 Task: Find connections with filter location Stuttgart Mühlhausen with filter topic #machinelearningwith filter profile language German with filter current company Milestone Technologies, Inc. with filter school Awadhesh Pratap Singh Vishwavidyalaya with filter industry Steam and Air-Conditioning Supply with filter service category Graphic Design with filter keywords title Electrical Engineer
Action: Mouse moved to (507, 66)
Screenshot: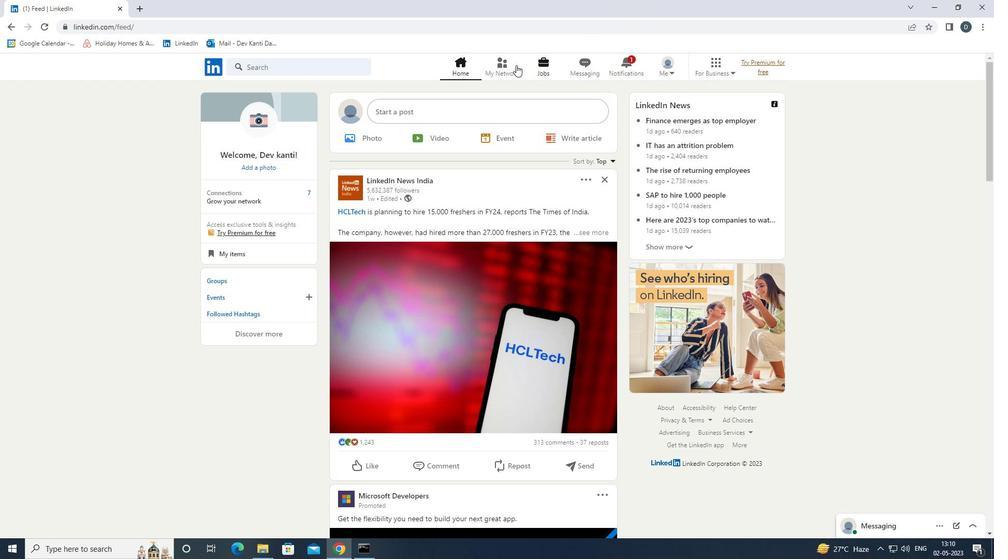 
Action: Mouse pressed left at (507, 66)
Screenshot: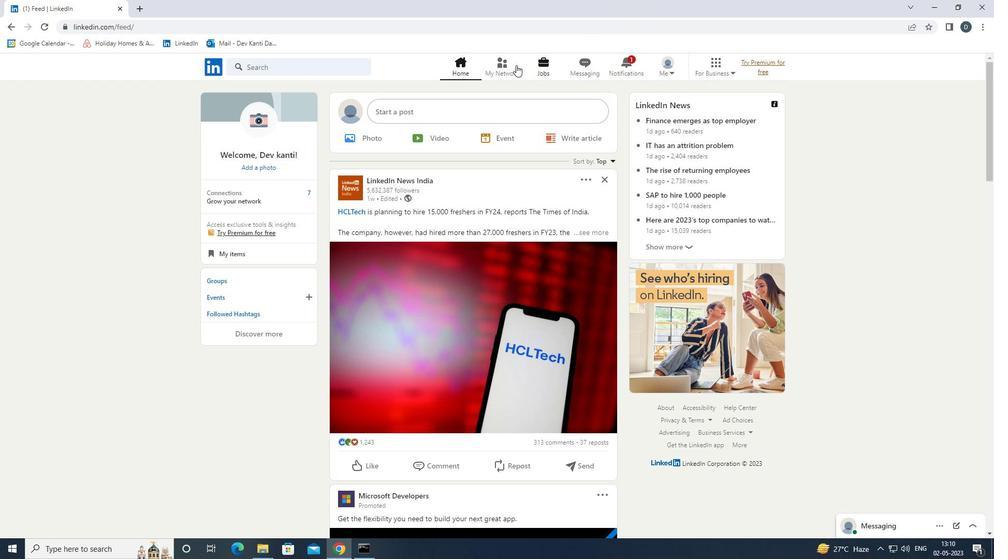 
Action: Mouse moved to (343, 121)
Screenshot: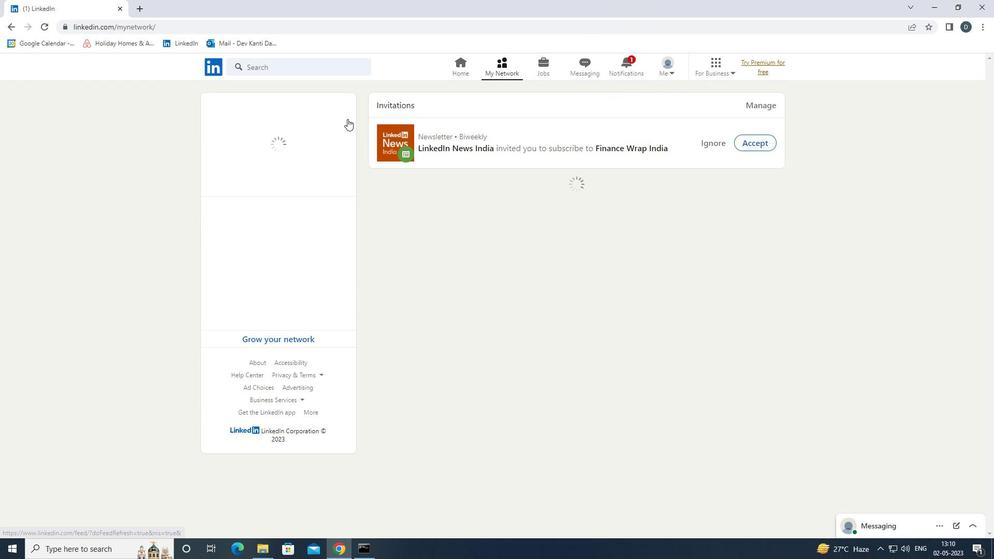 
Action: Mouse pressed left at (343, 121)
Screenshot: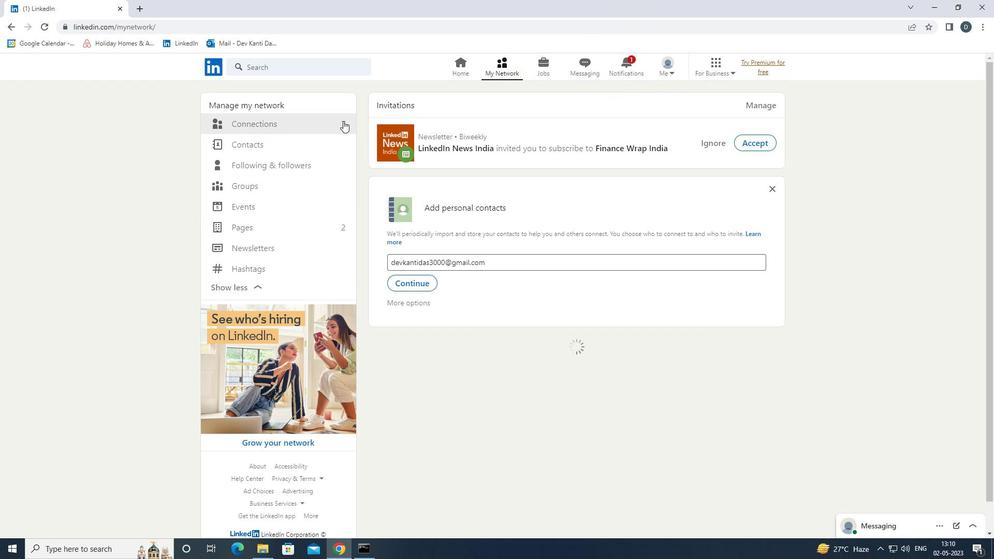 
Action: Mouse moved to (585, 124)
Screenshot: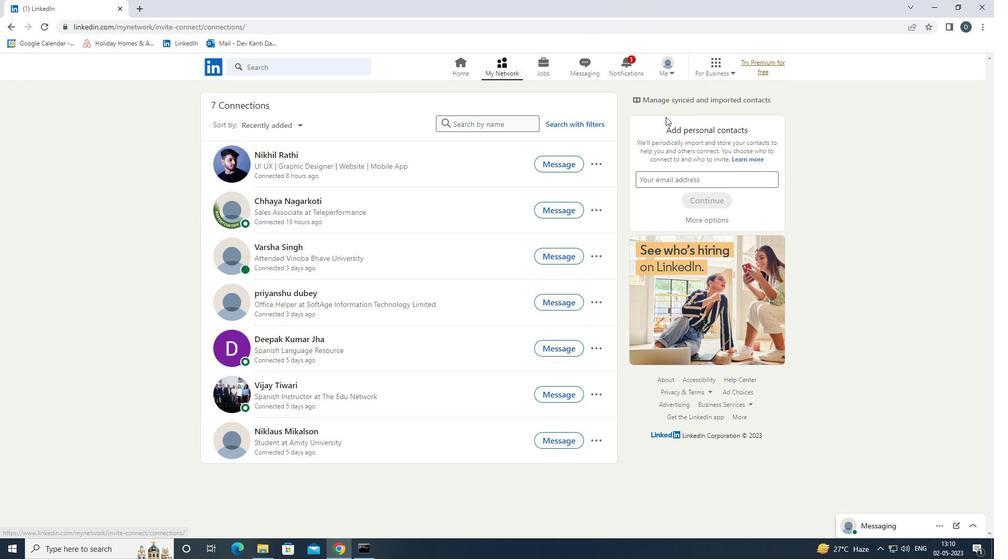 
Action: Mouse pressed left at (585, 124)
Screenshot: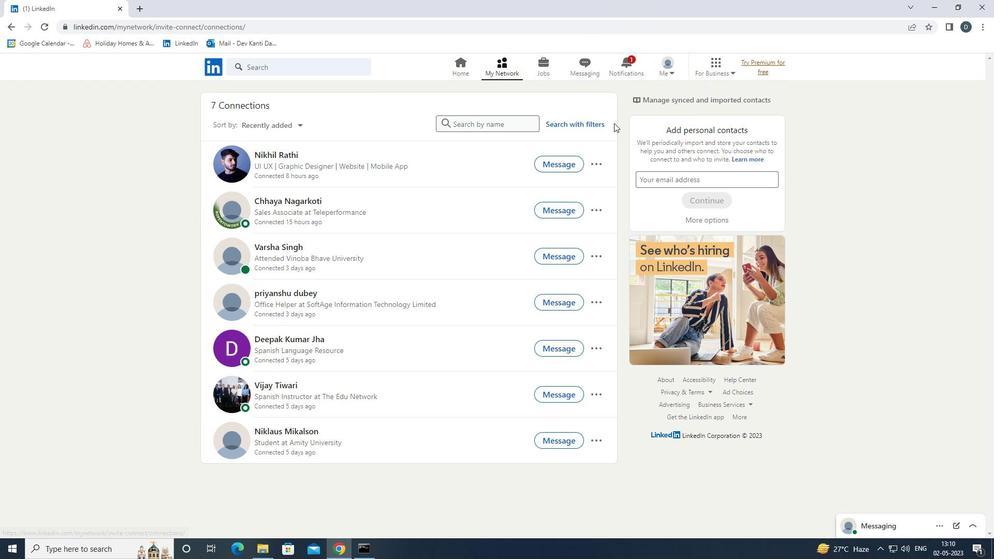 
Action: Mouse moved to (546, 93)
Screenshot: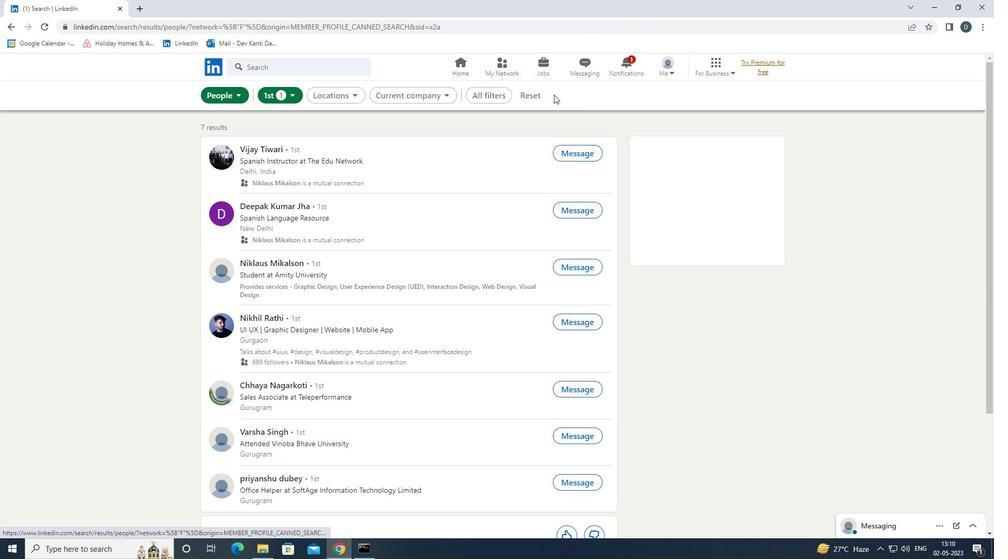 
Action: Mouse pressed left at (546, 93)
Screenshot: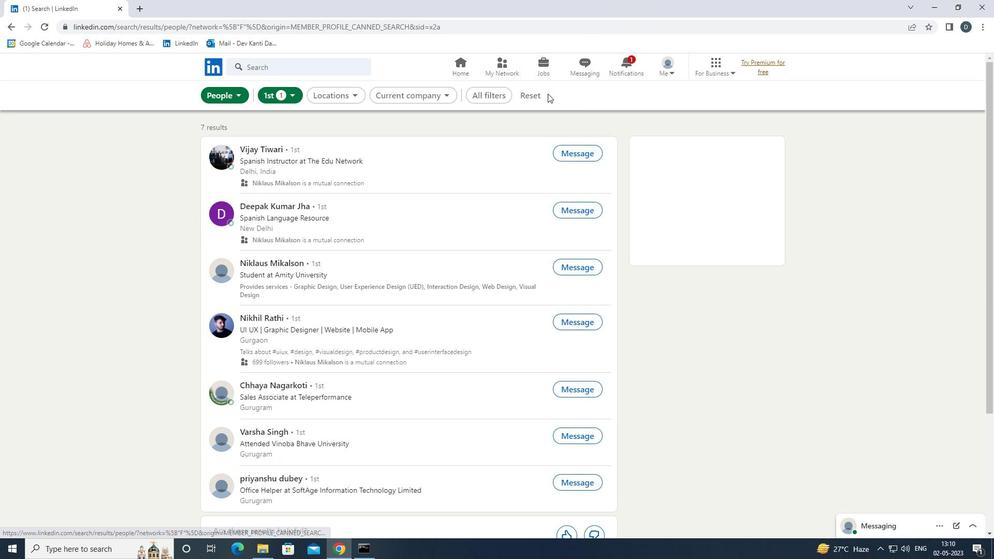 
Action: Mouse moved to (536, 98)
Screenshot: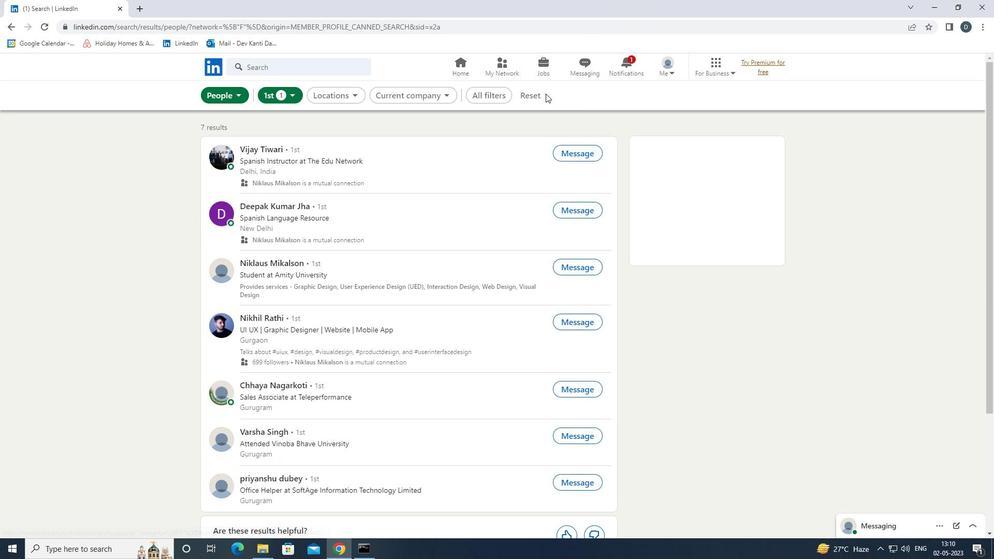 
Action: Mouse pressed left at (536, 98)
Screenshot: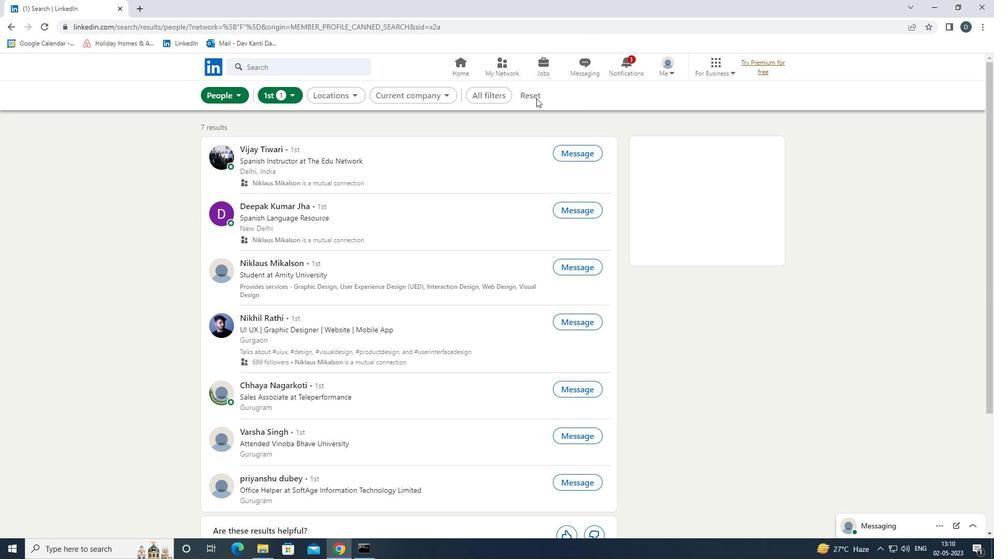 
Action: Mouse moved to (493, 89)
Screenshot: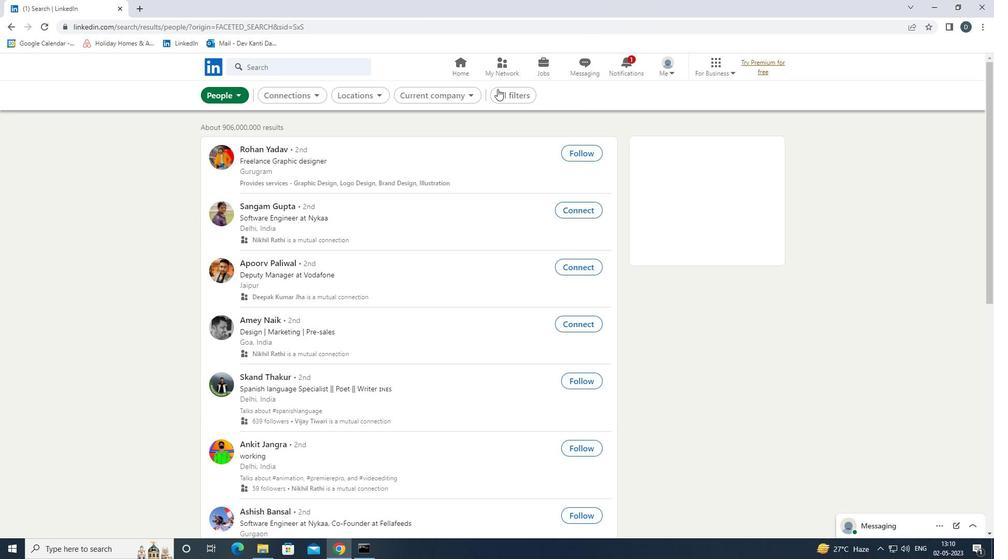 
Action: Mouse pressed left at (493, 89)
Screenshot: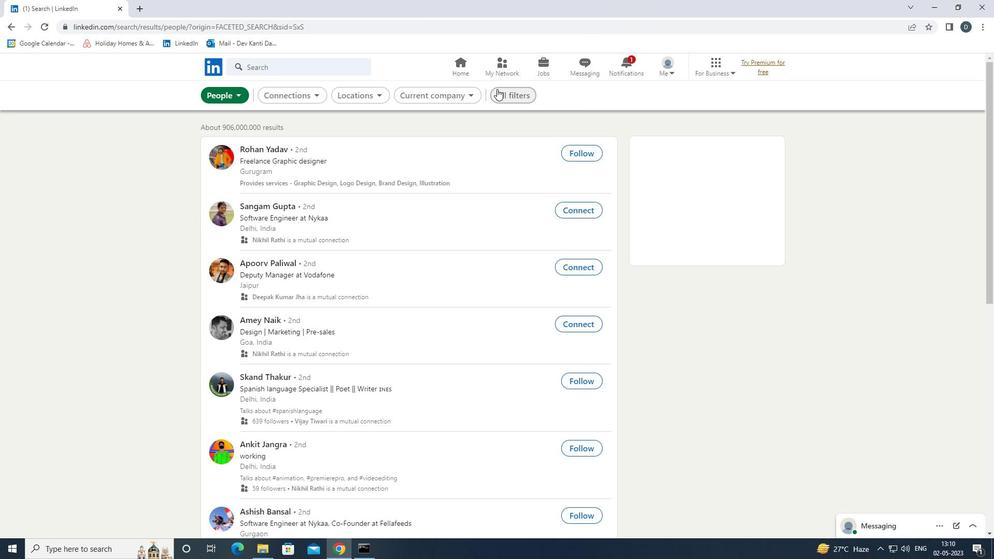 
Action: Mouse moved to (968, 304)
Screenshot: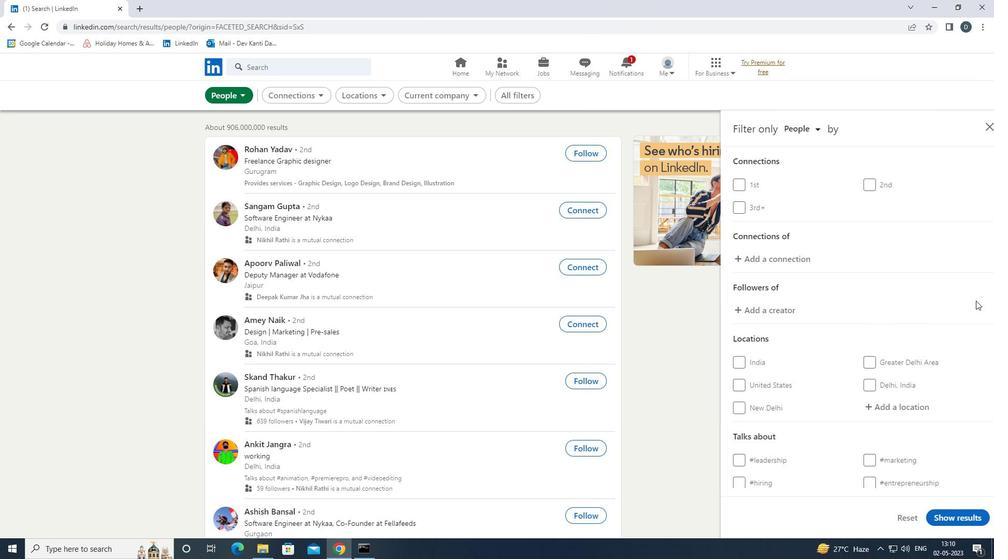 
Action: Mouse scrolled (968, 303) with delta (0, 0)
Screenshot: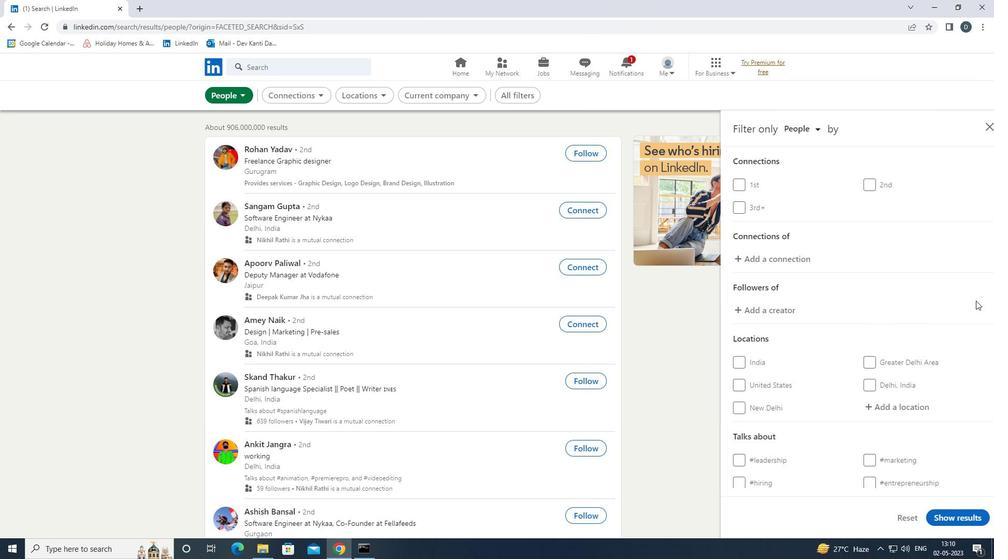 
Action: Mouse scrolled (968, 303) with delta (0, 0)
Screenshot: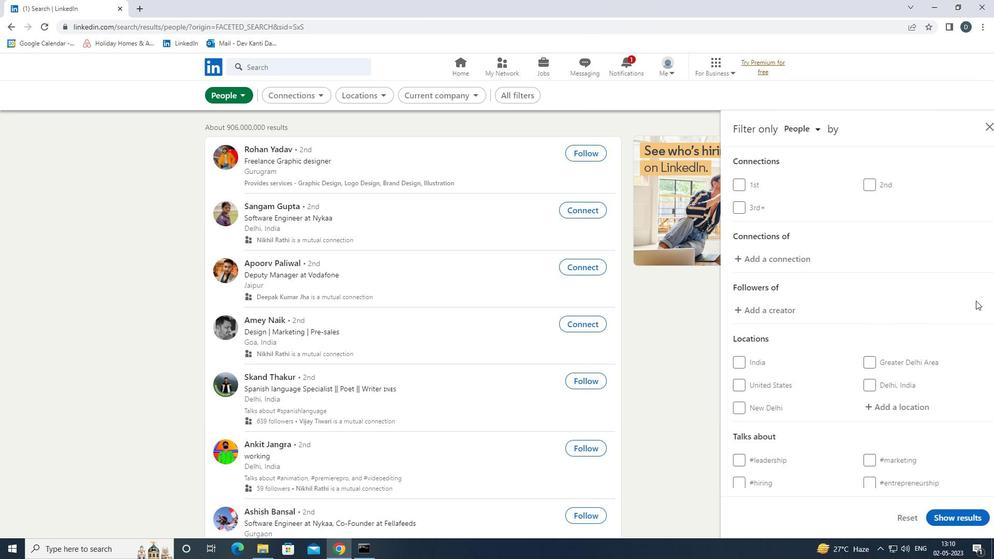 
Action: Mouse moved to (893, 295)
Screenshot: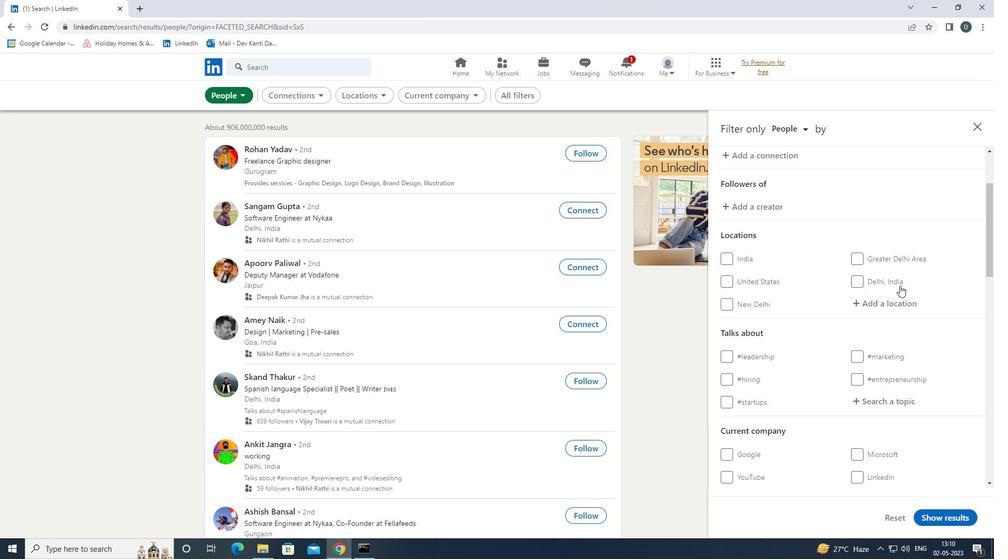 
Action: Mouse pressed left at (893, 295)
Screenshot: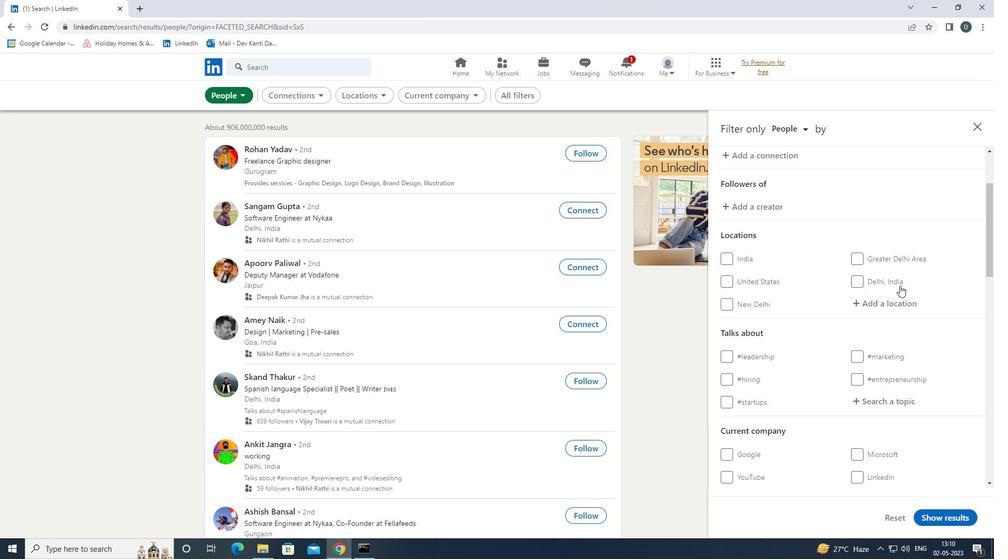 
Action: Mouse moved to (890, 303)
Screenshot: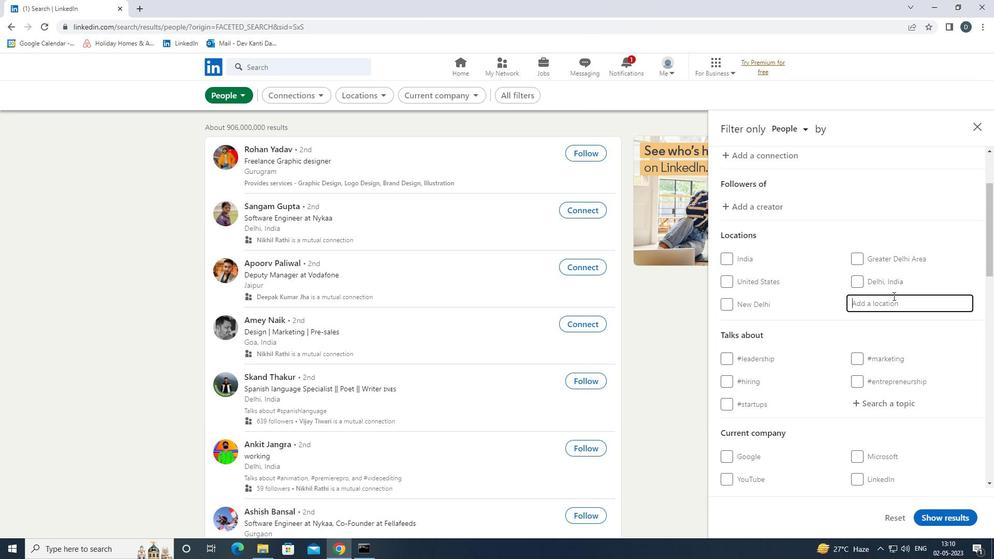 
Action: Key pressed <Key.shift>MUHLHAUSEN<Key.left><Key.left><Key.left><Key.left><Key.left><Key.left><Key.left><Key.left><Key.left><Key.left><Key.left><Key.left><Key.left><Key.space><Key.left><Key.shift>STUTTGART<Key.enter>
Screenshot: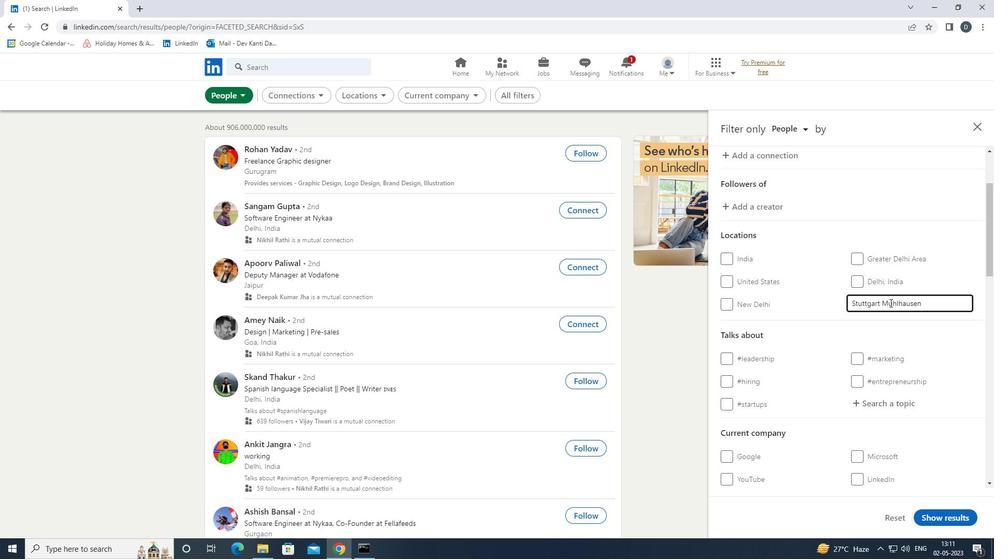 
Action: Mouse moved to (911, 292)
Screenshot: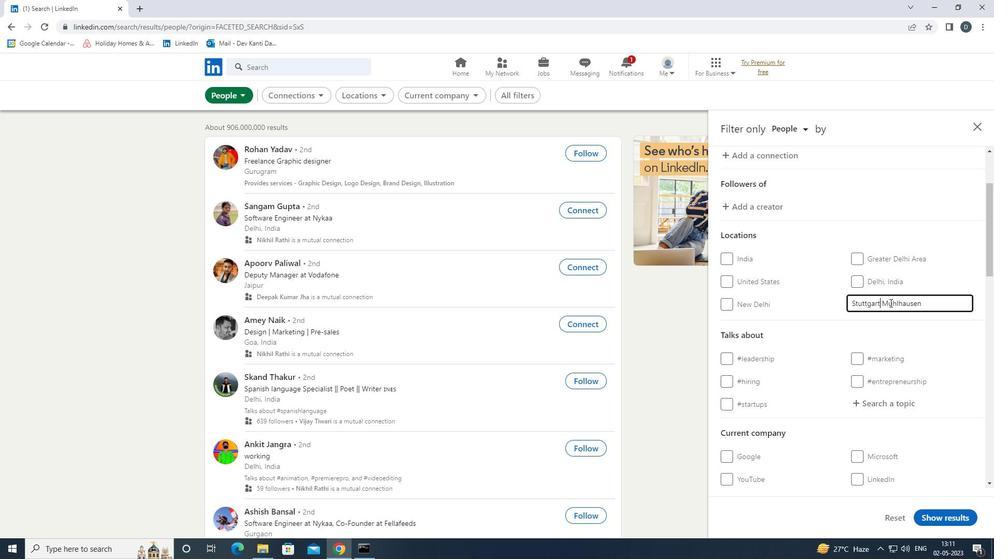 
Action: Mouse scrolled (911, 291) with delta (0, 0)
Screenshot: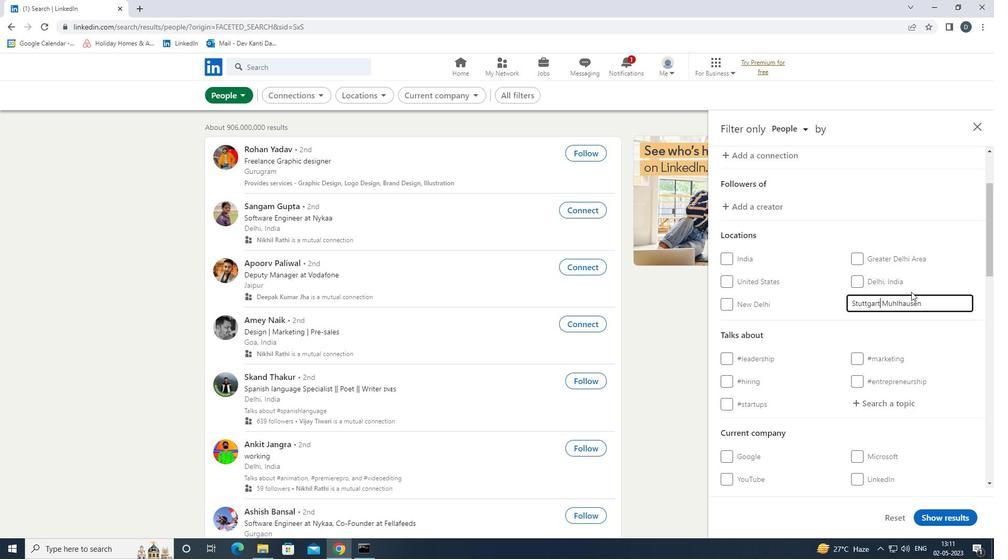 
Action: Mouse scrolled (911, 291) with delta (0, 0)
Screenshot: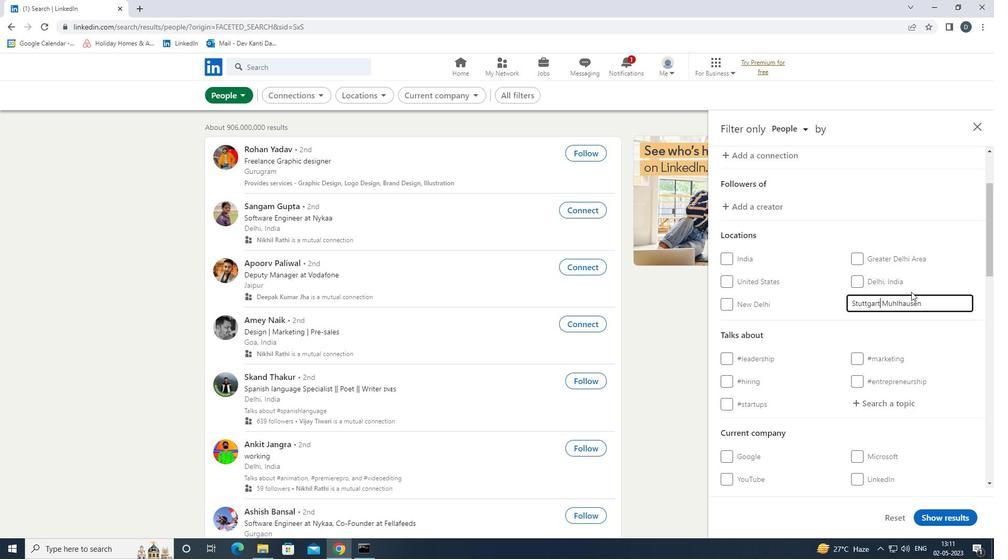 
Action: Mouse scrolled (911, 291) with delta (0, 0)
Screenshot: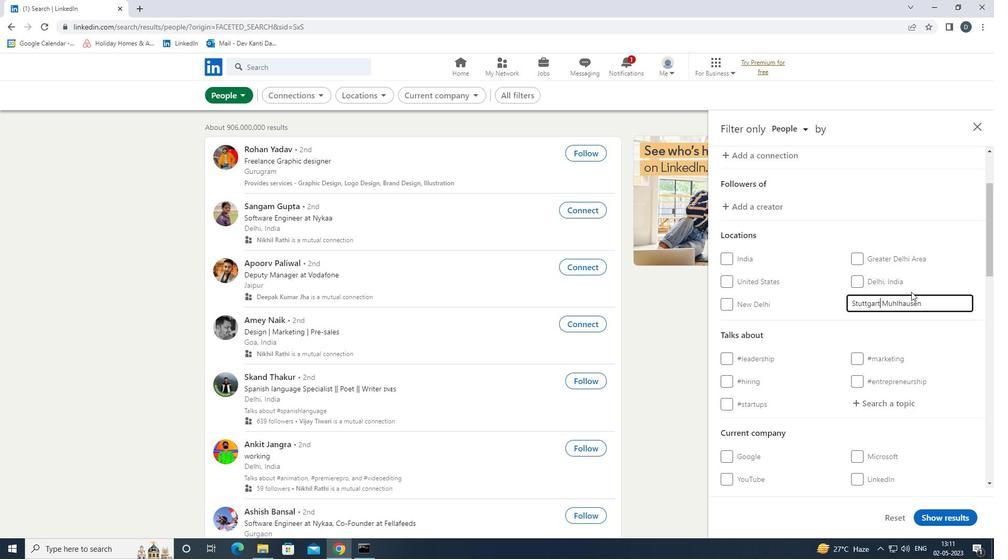 
Action: Mouse moved to (902, 247)
Screenshot: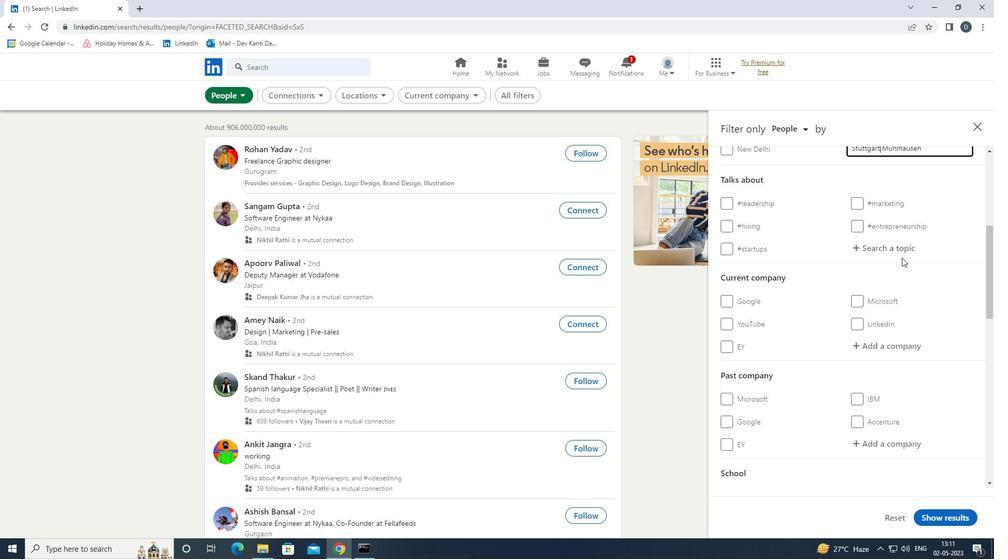 
Action: Mouse pressed left at (902, 247)
Screenshot: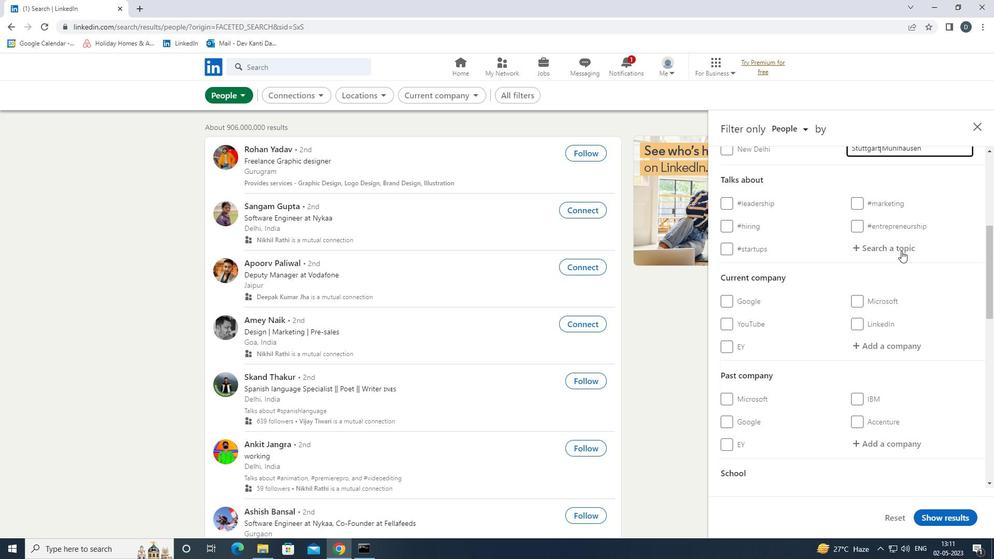 
Action: Key pressed MACHINELEARE<Key.backspace><Key.backspace>RNING<Key.down><Key.enter>
Screenshot: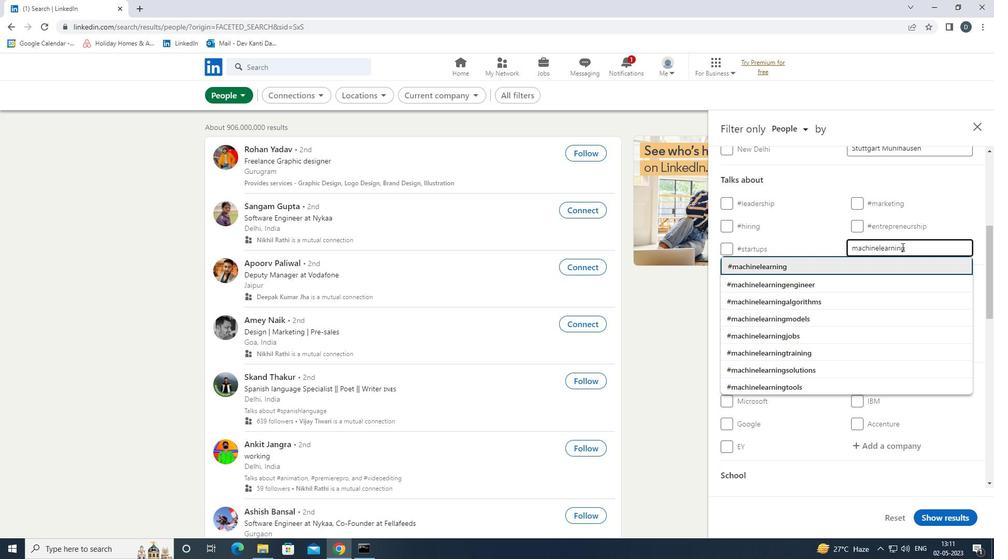 
Action: Mouse scrolled (902, 246) with delta (0, 0)
Screenshot: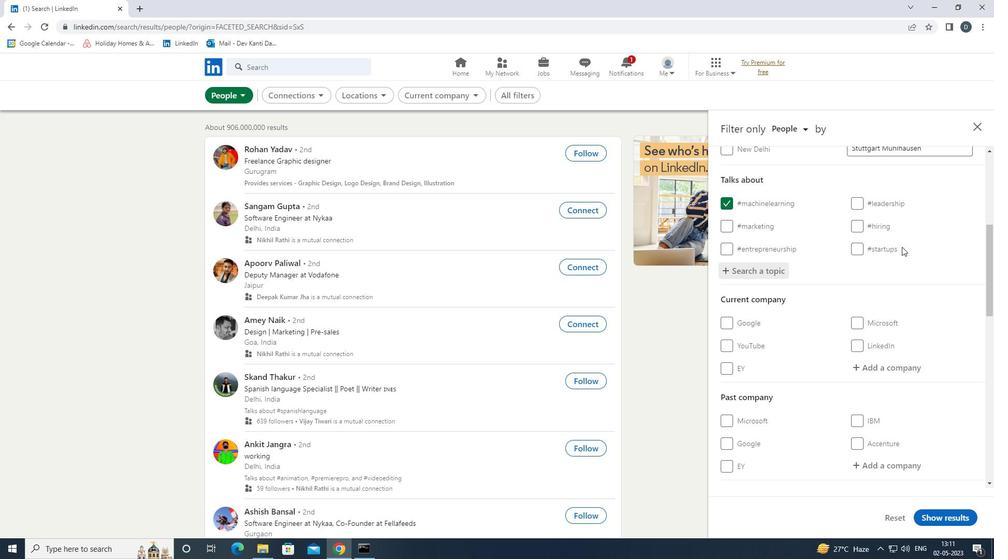 
Action: Mouse scrolled (902, 246) with delta (0, 0)
Screenshot: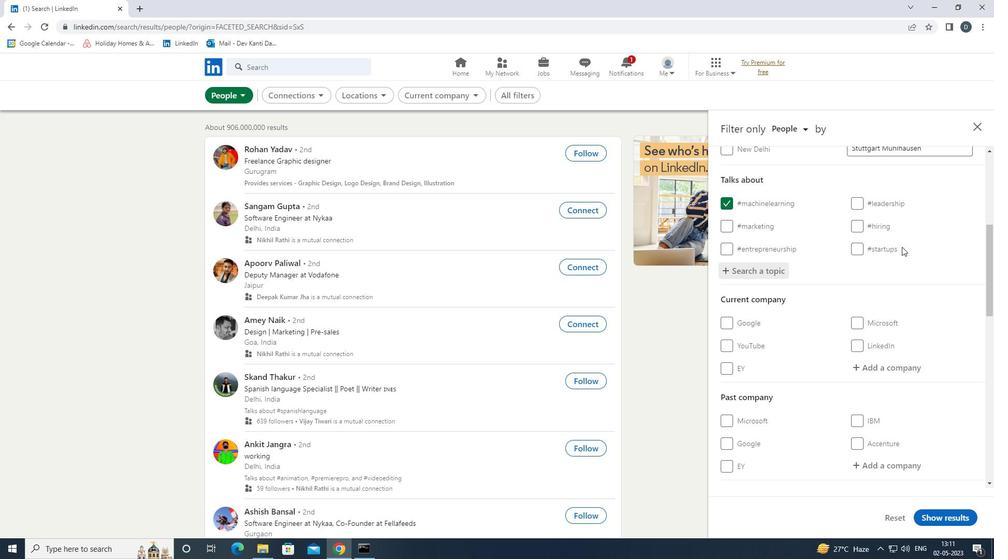 
Action: Mouse scrolled (902, 246) with delta (0, 0)
Screenshot: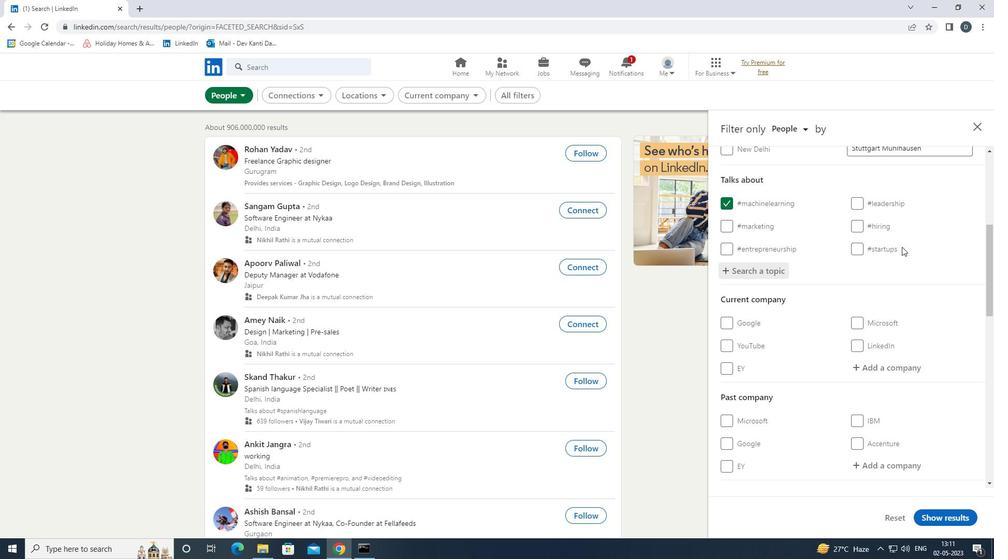 
Action: Mouse scrolled (902, 246) with delta (0, 0)
Screenshot: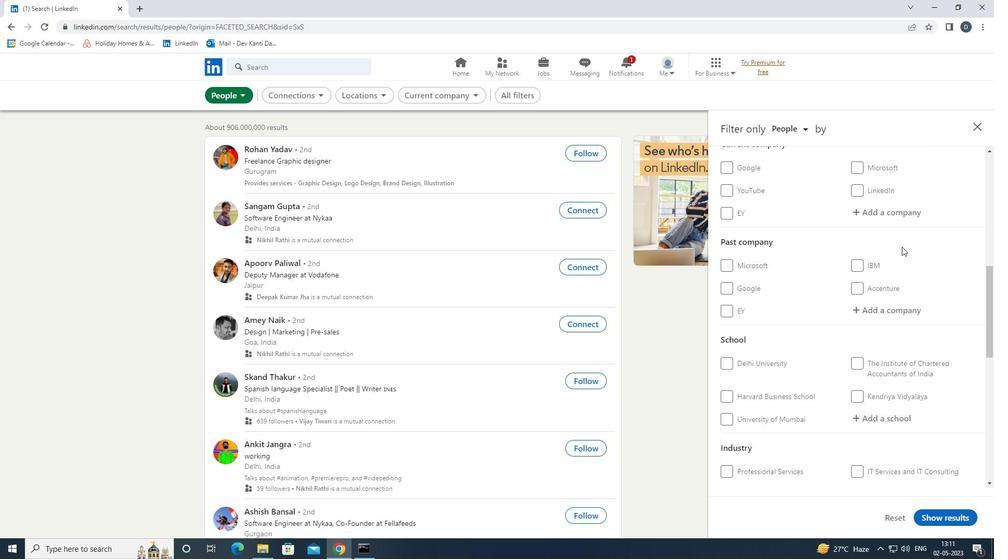 
Action: Mouse scrolled (902, 246) with delta (0, 0)
Screenshot: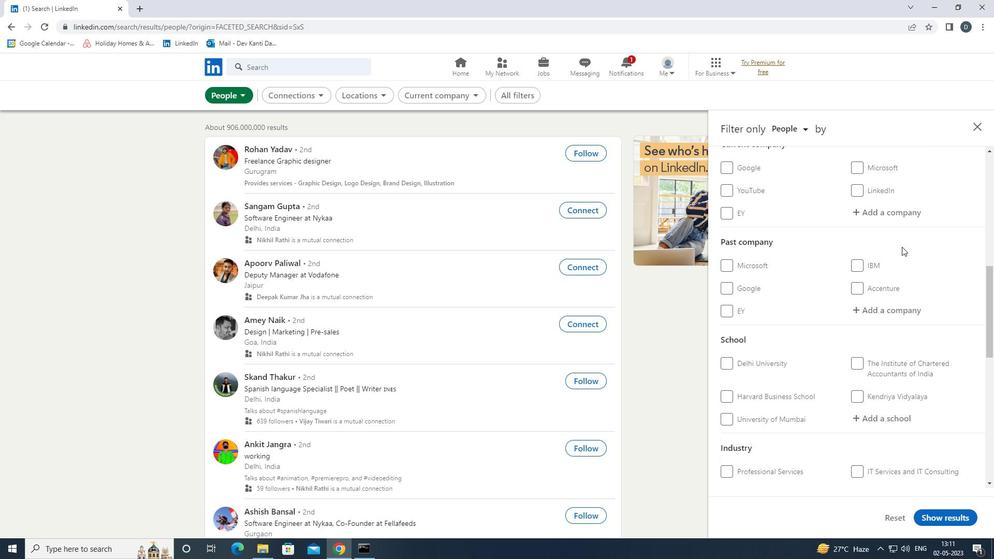 
Action: Mouse scrolled (902, 246) with delta (0, 0)
Screenshot: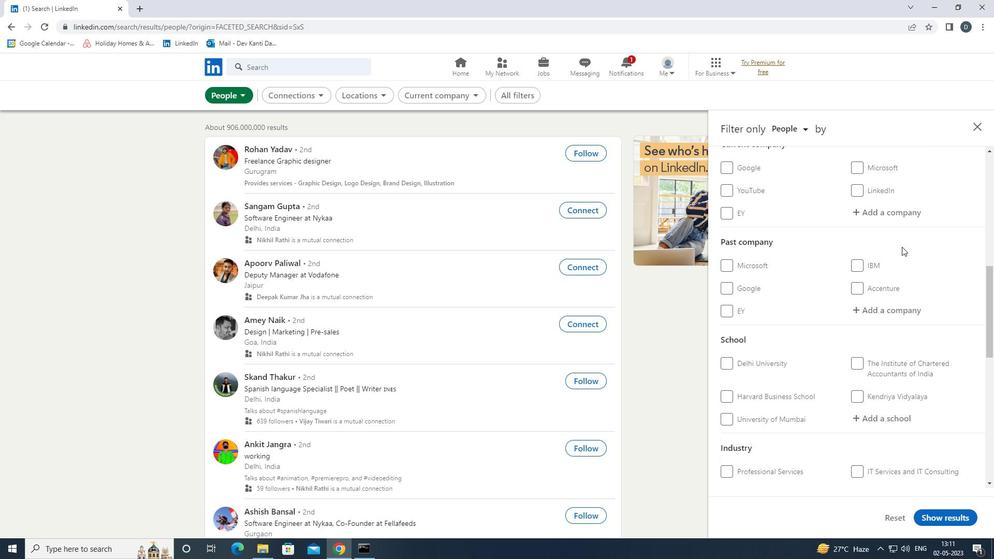 
Action: Mouse scrolled (902, 246) with delta (0, 0)
Screenshot: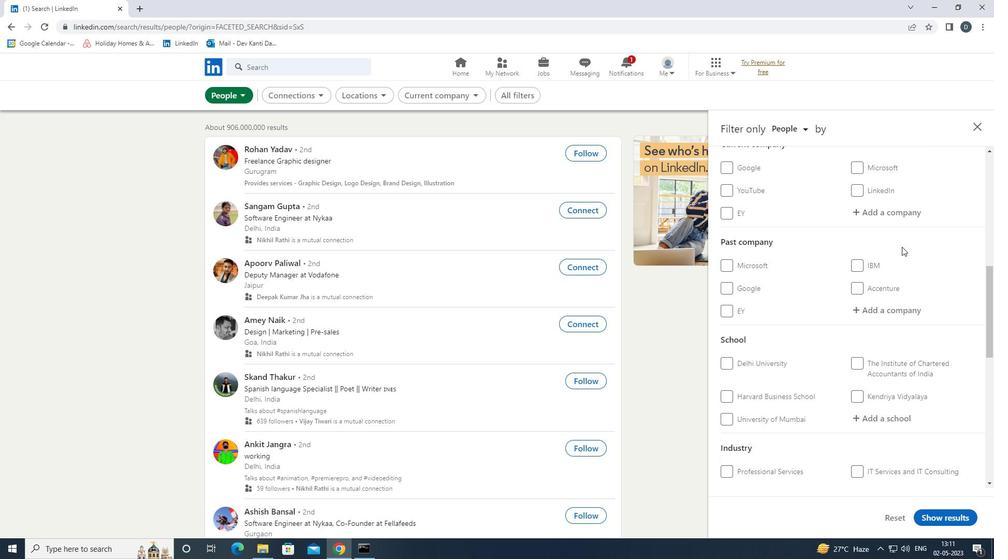 
Action: Mouse scrolled (902, 246) with delta (0, 0)
Screenshot: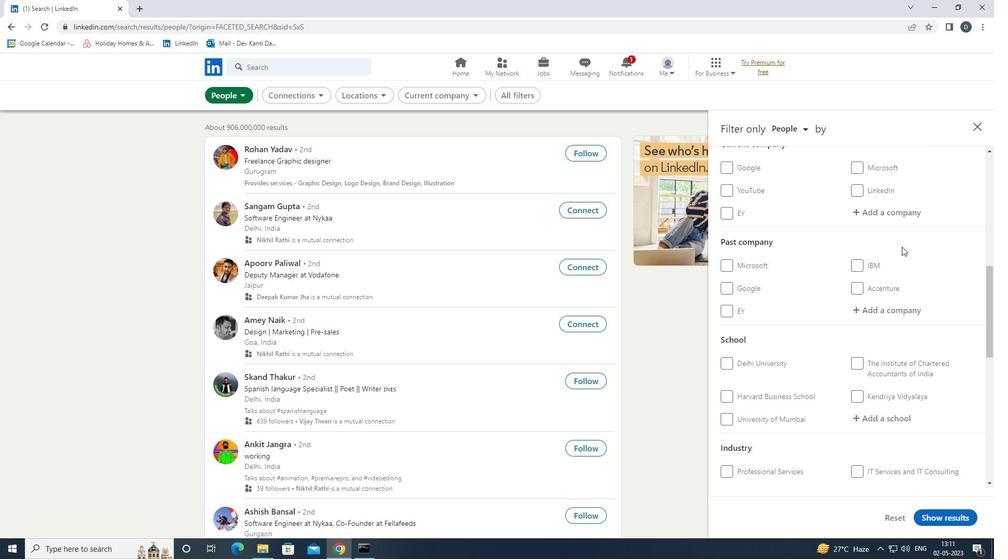 
Action: Mouse moved to (737, 377)
Screenshot: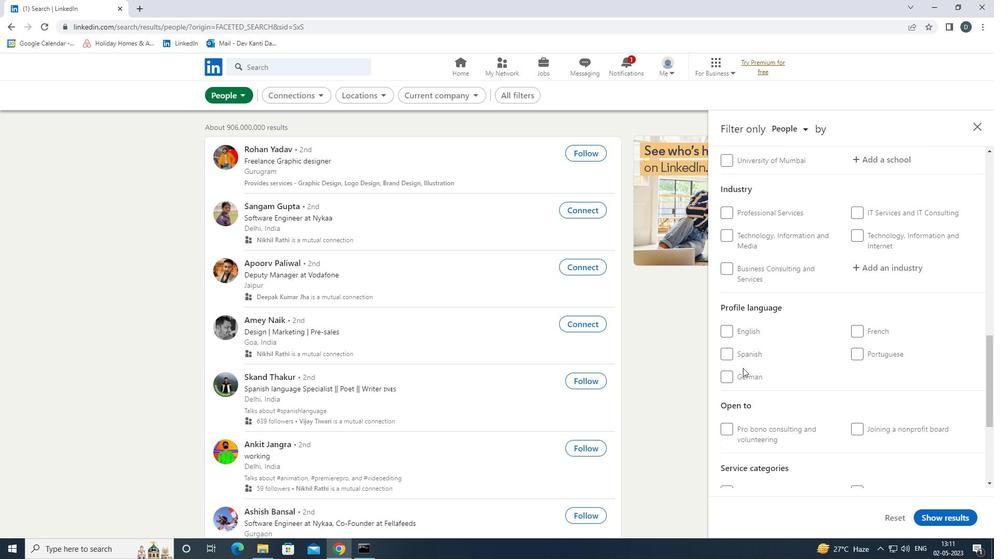
Action: Mouse pressed left at (737, 377)
Screenshot: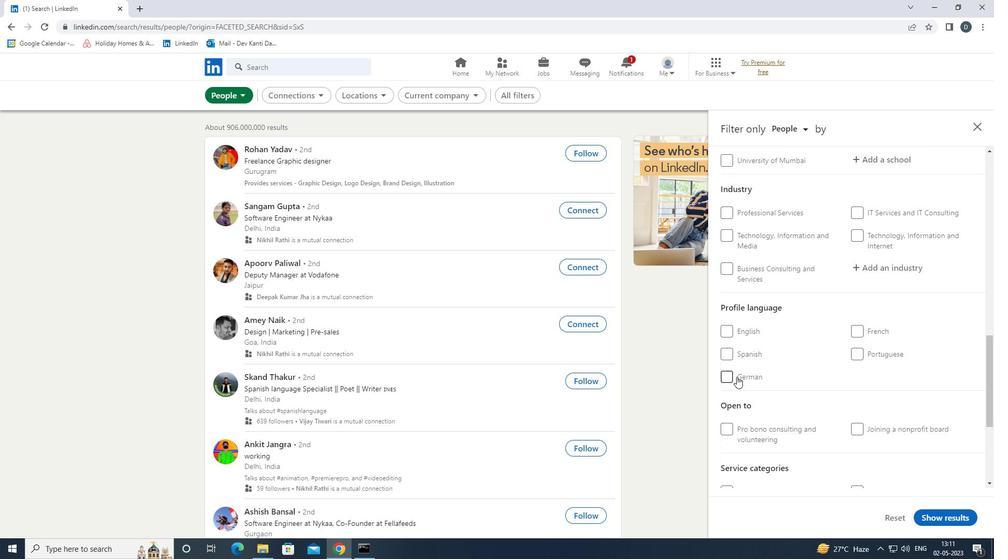 
Action: Mouse moved to (809, 385)
Screenshot: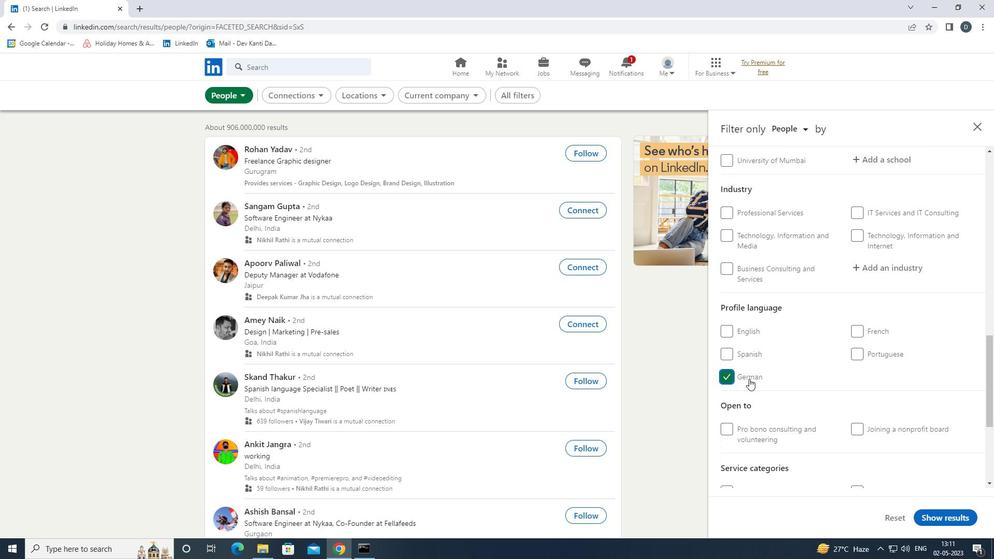 
Action: Mouse scrolled (809, 385) with delta (0, 0)
Screenshot: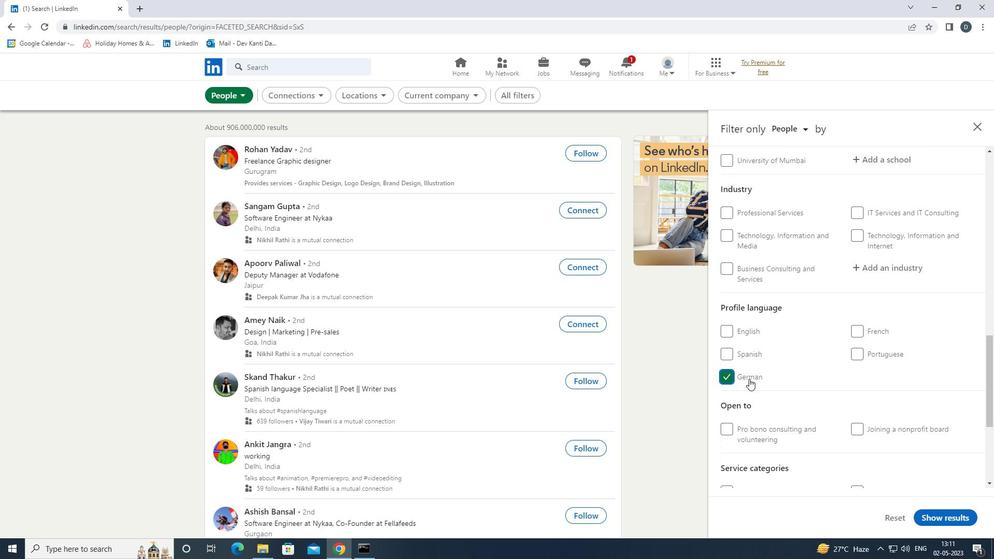 
Action: Mouse scrolled (809, 385) with delta (0, 0)
Screenshot: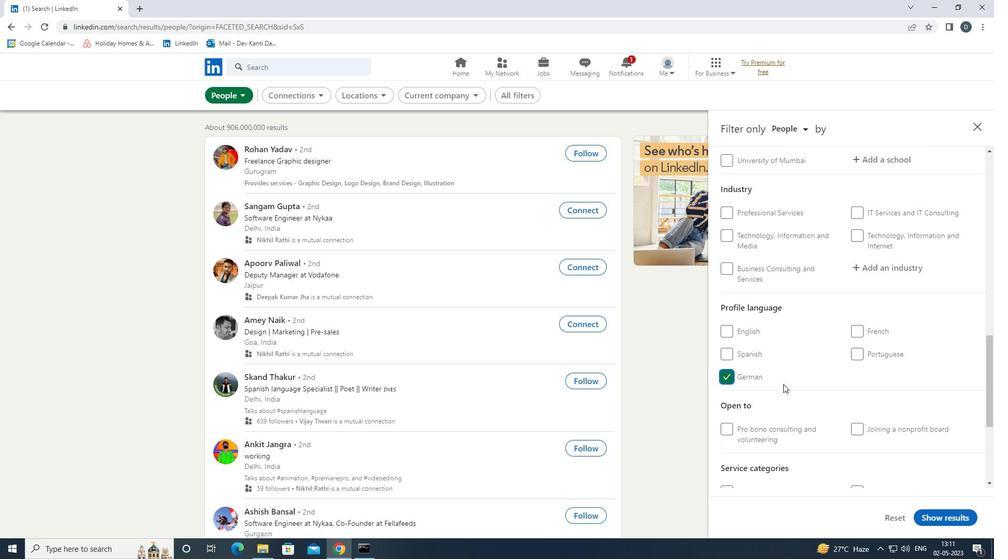 
Action: Mouse scrolled (809, 385) with delta (0, 0)
Screenshot: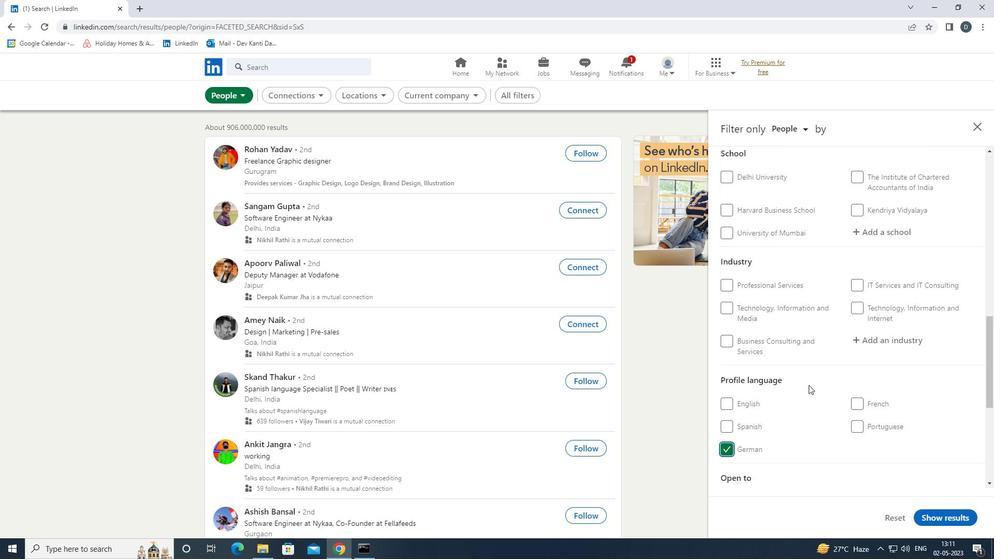 
Action: Mouse scrolled (809, 385) with delta (0, 0)
Screenshot: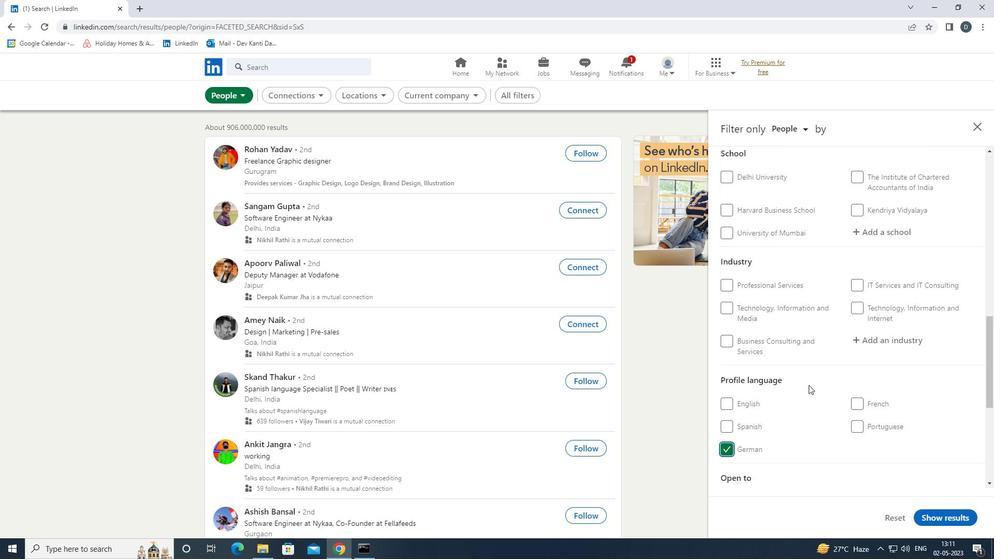 
Action: Mouse scrolled (809, 385) with delta (0, 0)
Screenshot: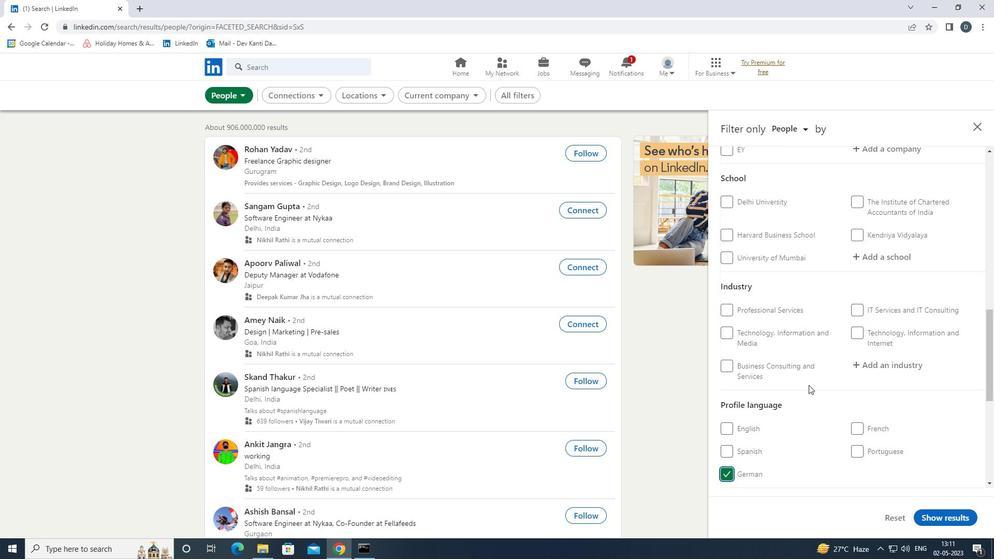 
Action: Mouse moved to (876, 290)
Screenshot: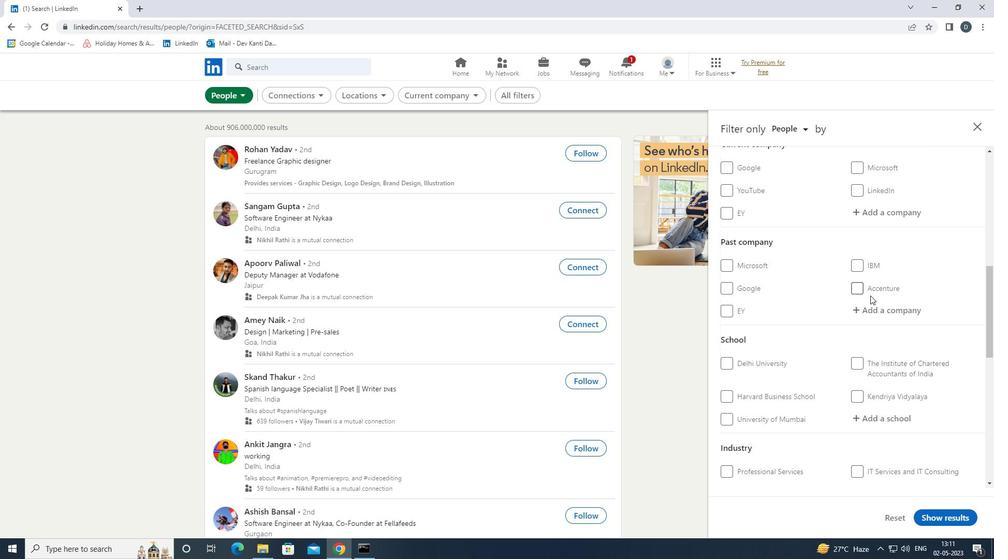 
Action: Mouse scrolled (876, 290) with delta (0, 0)
Screenshot: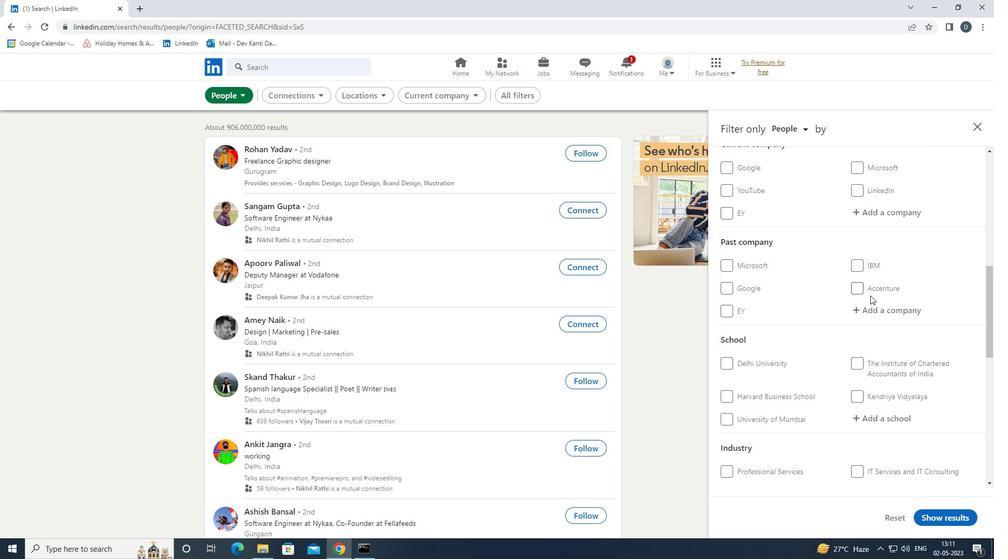 
Action: Mouse moved to (886, 270)
Screenshot: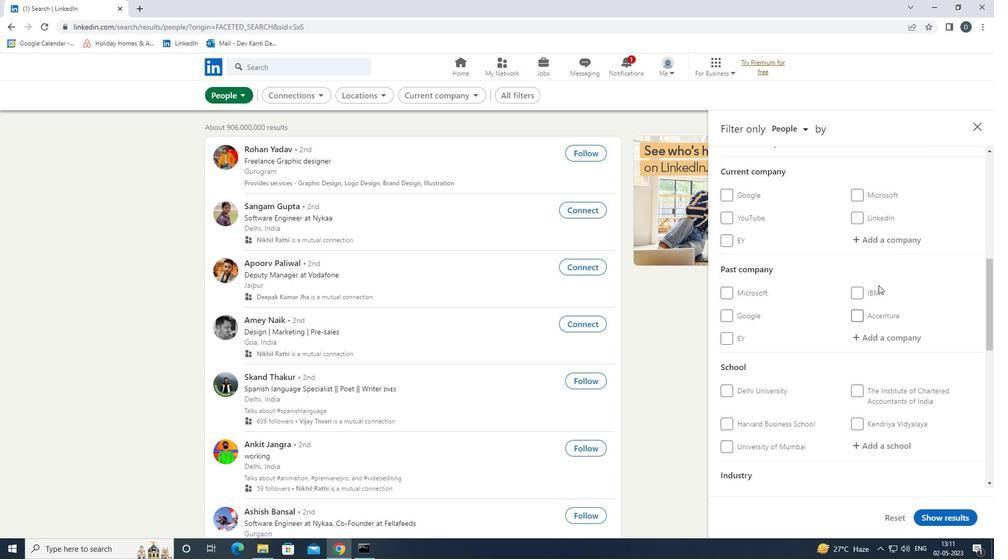 
Action: Mouse pressed left at (886, 270)
Screenshot: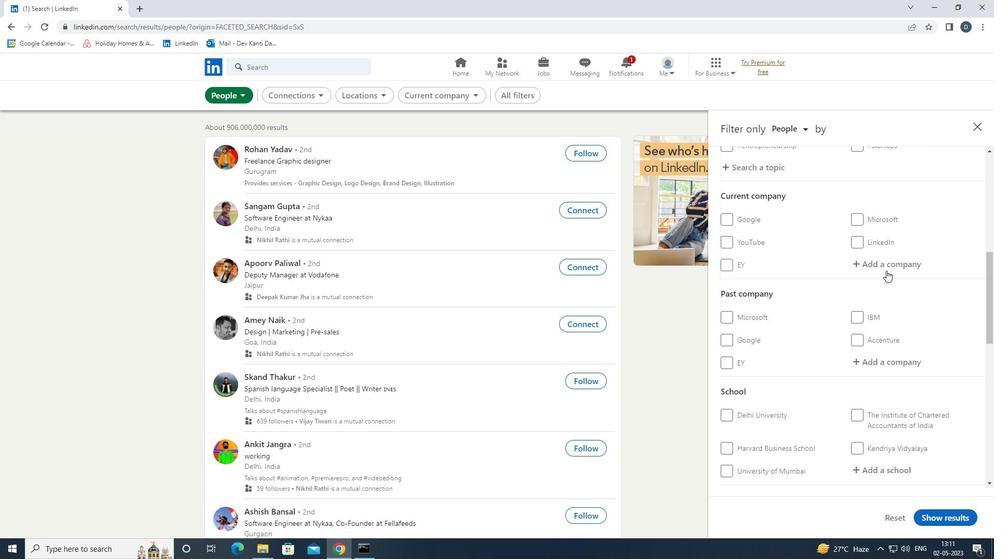 
Action: Key pressed <Key.shift>MILESTON<Key.down><Key.enter>
Screenshot: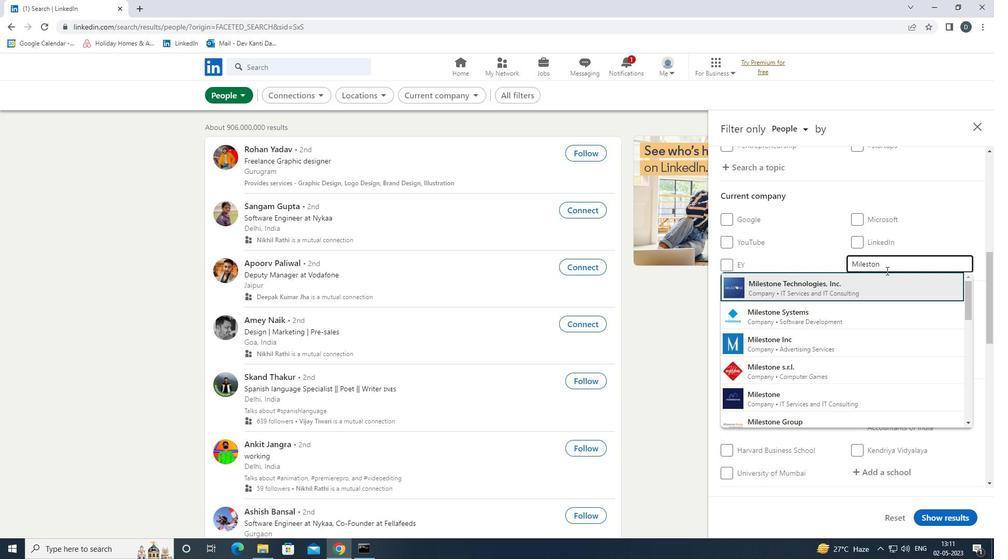 
Action: Mouse moved to (886, 274)
Screenshot: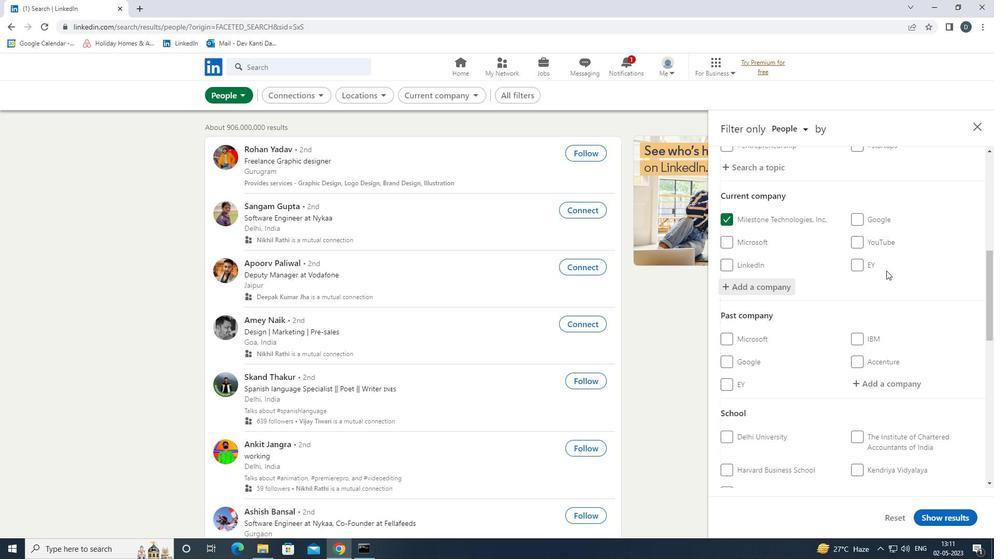 
Action: Mouse scrolled (886, 274) with delta (0, 0)
Screenshot: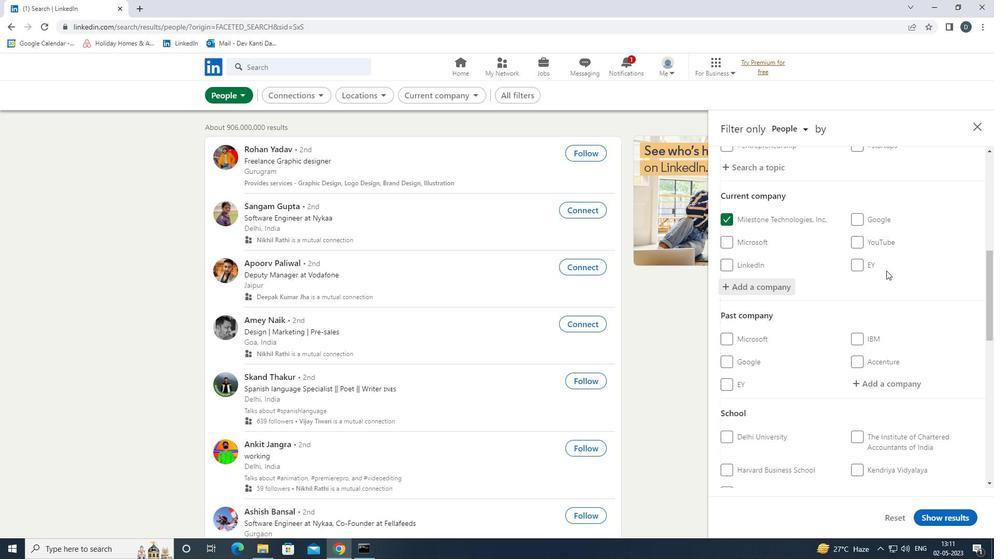 
Action: Mouse moved to (886, 277)
Screenshot: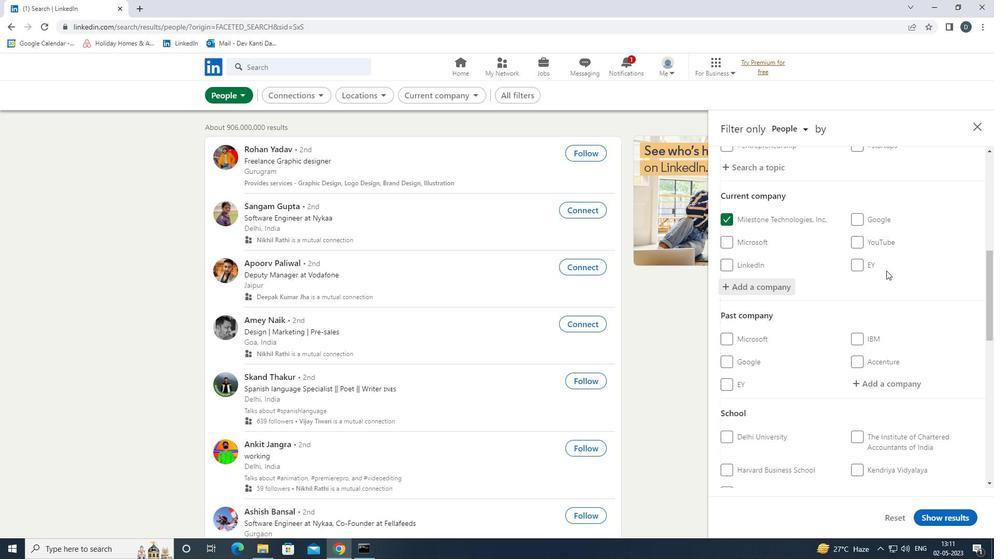 
Action: Mouse scrolled (886, 277) with delta (0, 0)
Screenshot: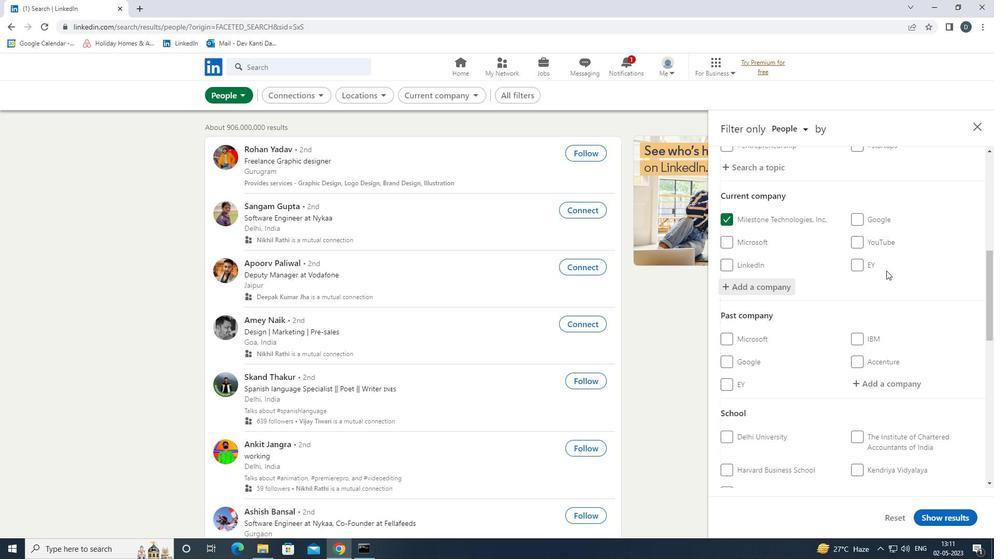 
Action: Mouse scrolled (886, 277) with delta (0, 0)
Screenshot: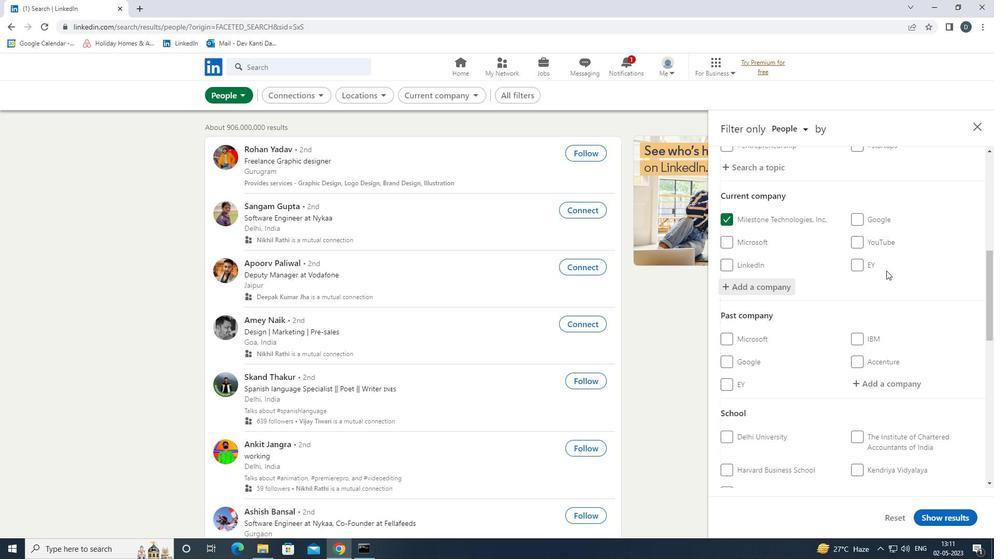 
Action: Mouse moved to (887, 340)
Screenshot: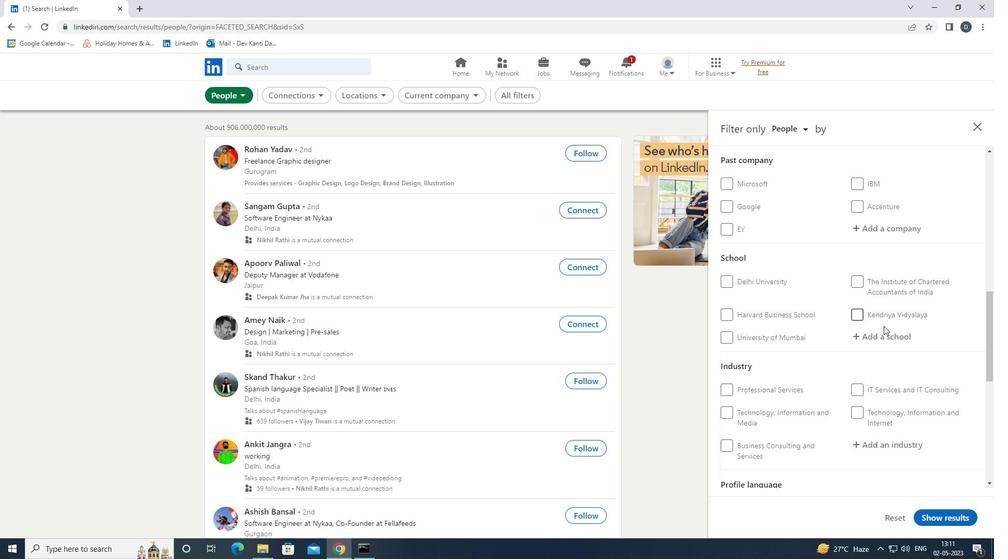 
Action: Mouse pressed left at (887, 340)
Screenshot: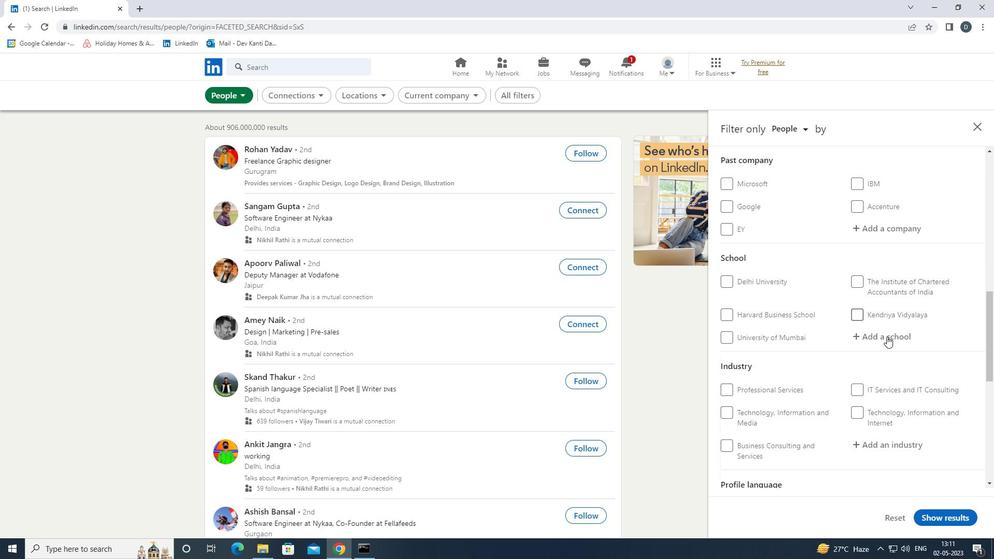 
Action: Key pressed <Key.shift>AWADESH<Key.space><Key.down><Key.enter>
Screenshot: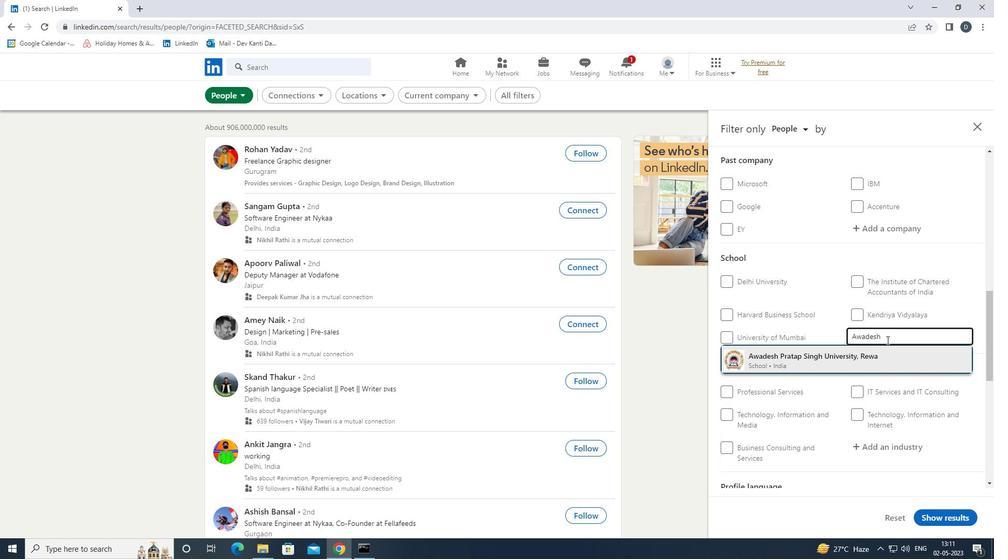 
Action: Mouse moved to (887, 341)
Screenshot: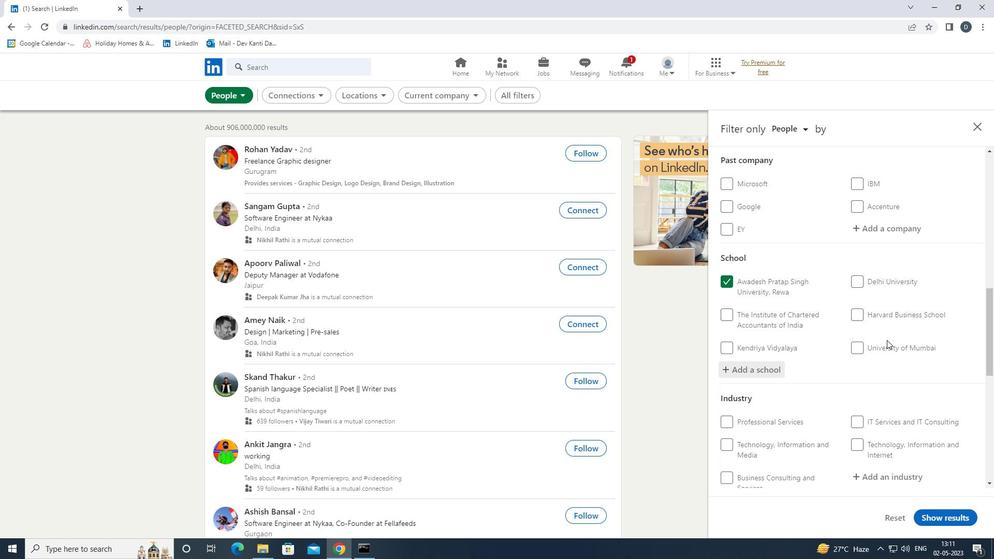 
Action: Mouse scrolled (887, 340) with delta (0, 0)
Screenshot: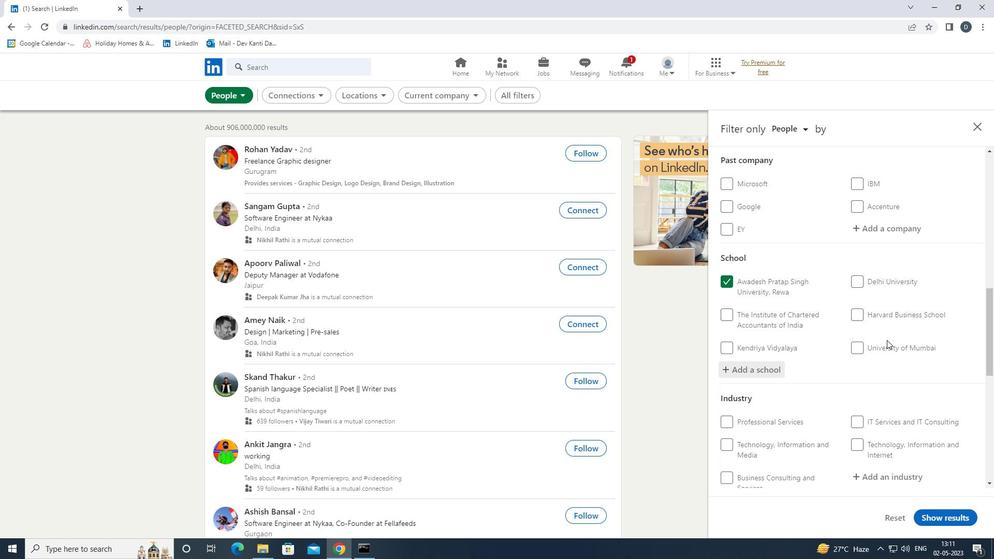 
Action: Mouse moved to (887, 343)
Screenshot: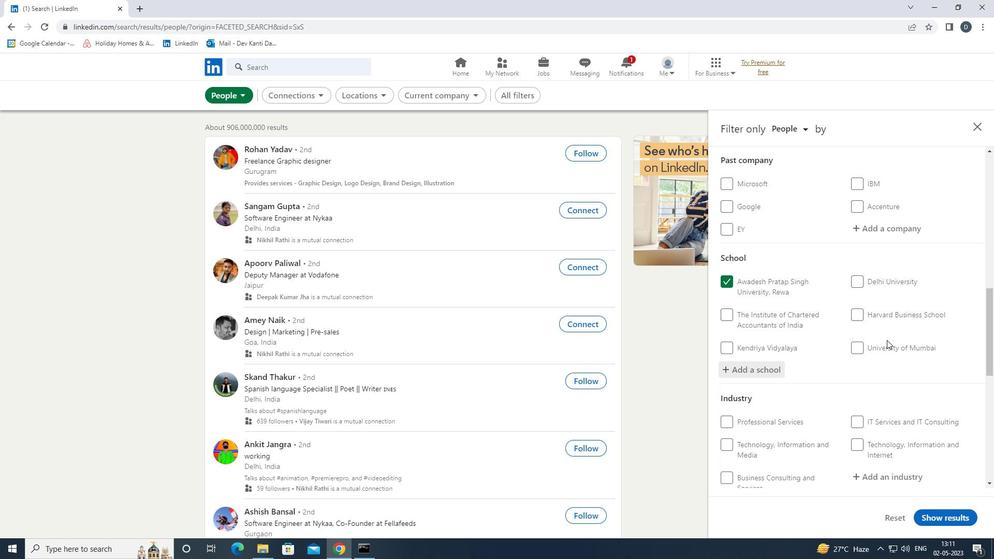 
Action: Mouse scrolled (887, 342) with delta (0, 0)
Screenshot: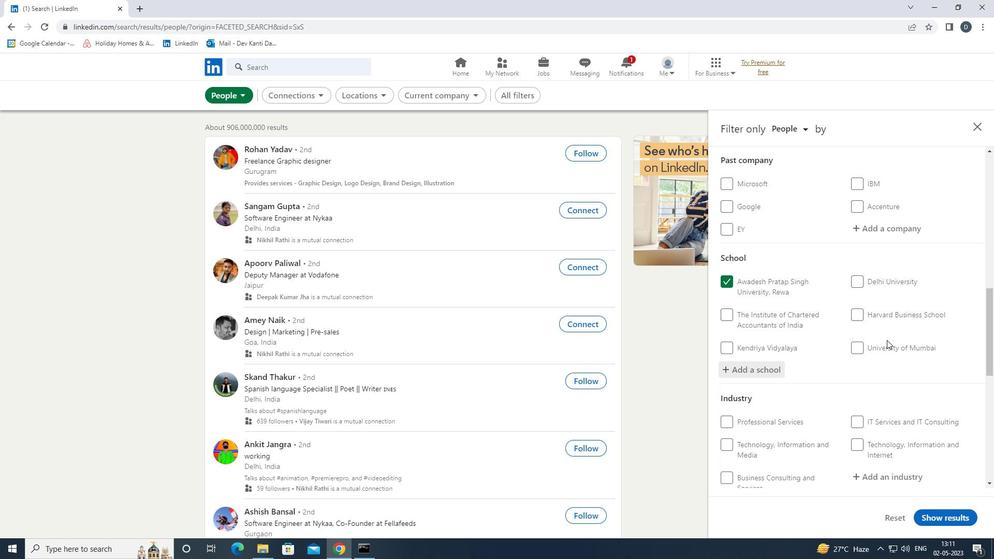 
Action: Mouse moved to (888, 344)
Screenshot: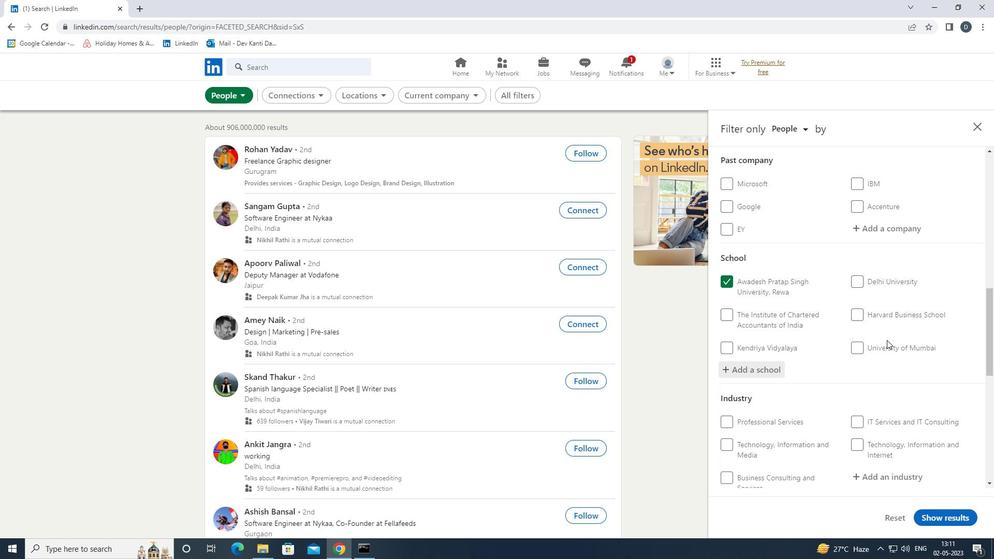 
Action: Mouse scrolled (888, 344) with delta (0, 0)
Screenshot: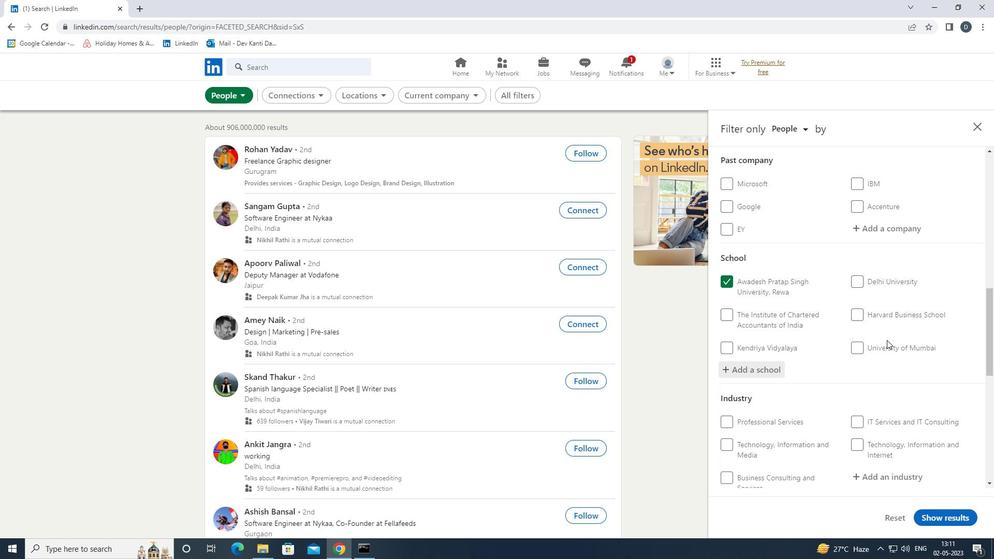 
Action: Mouse moved to (904, 326)
Screenshot: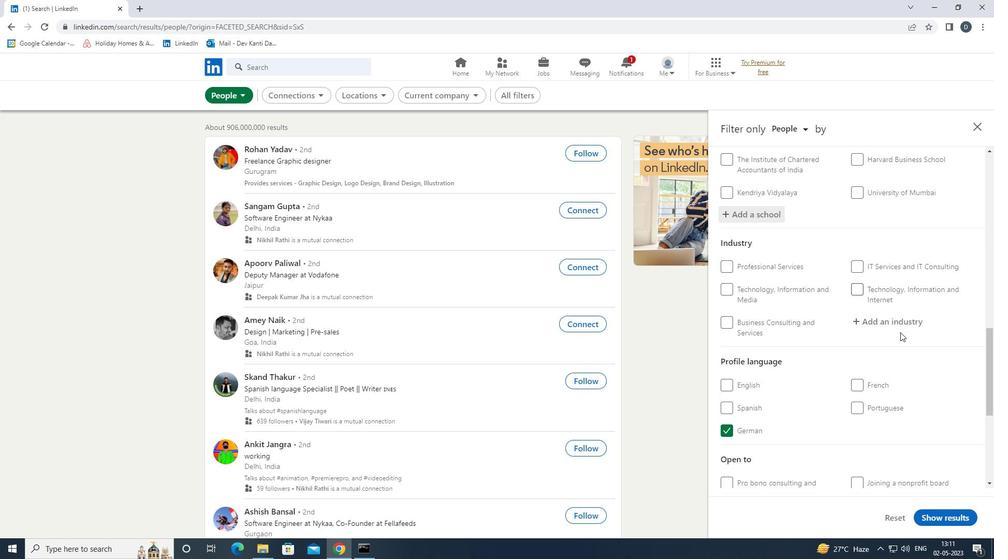 
Action: Mouse pressed left at (904, 326)
Screenshot: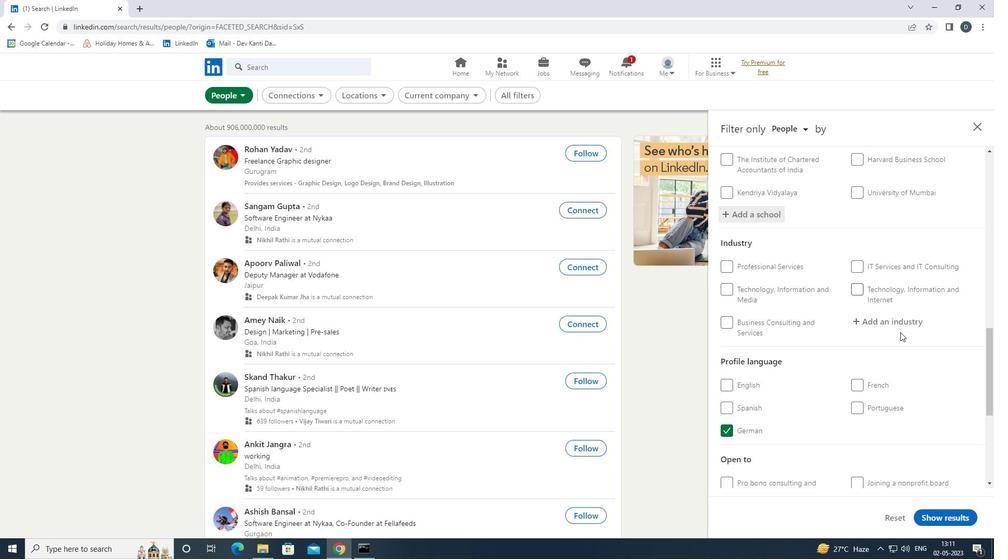 
Action: Key pressed <Key.shift>STEAM-<Key.down><Key.enter>
Screenshot: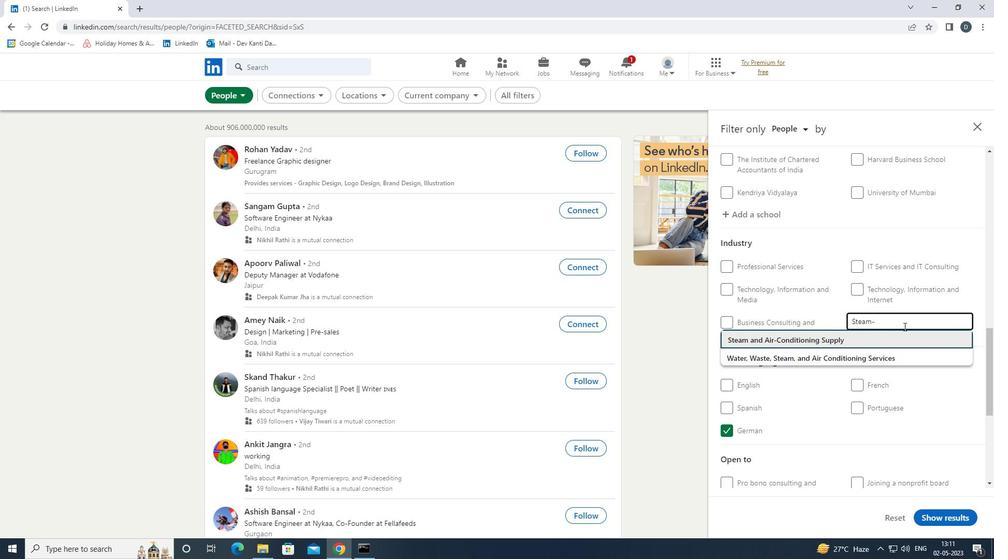 
Action: Mouse scrolled (904, 326) with delta (0, 0)
Screenshot: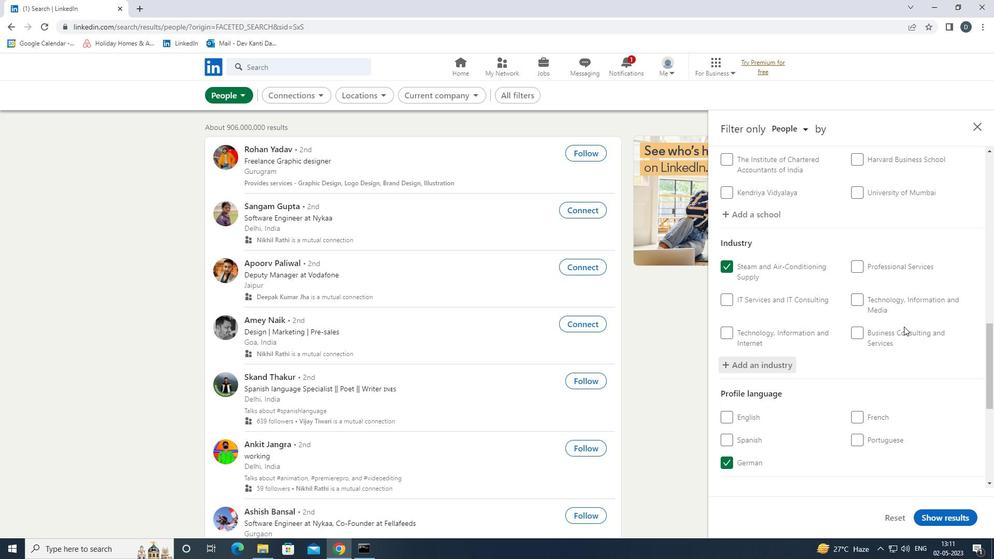 
Action: Mouse scrolled (904, 326) with delta (0, 0)
Screenshot: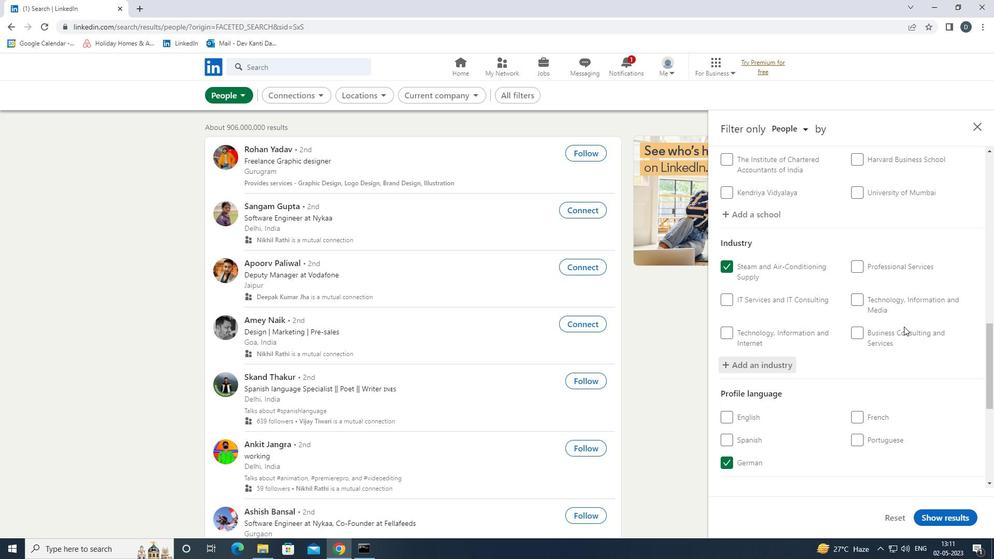 
Action: Mouse scrolled (904, 326) with delta (0, 0)
Screenshot: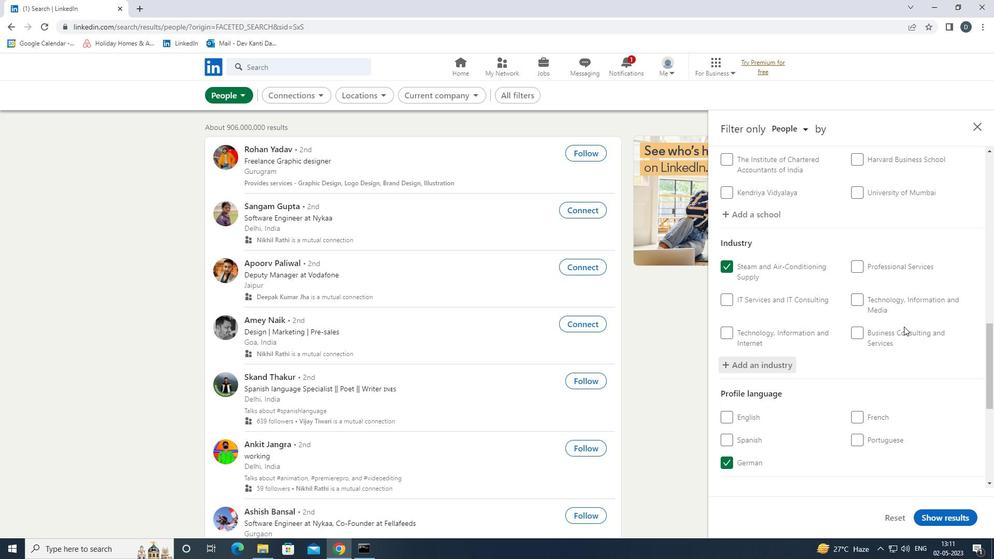 
Action: Mouse scrolled (904, 326) with delta (0, 0)
Screenshot: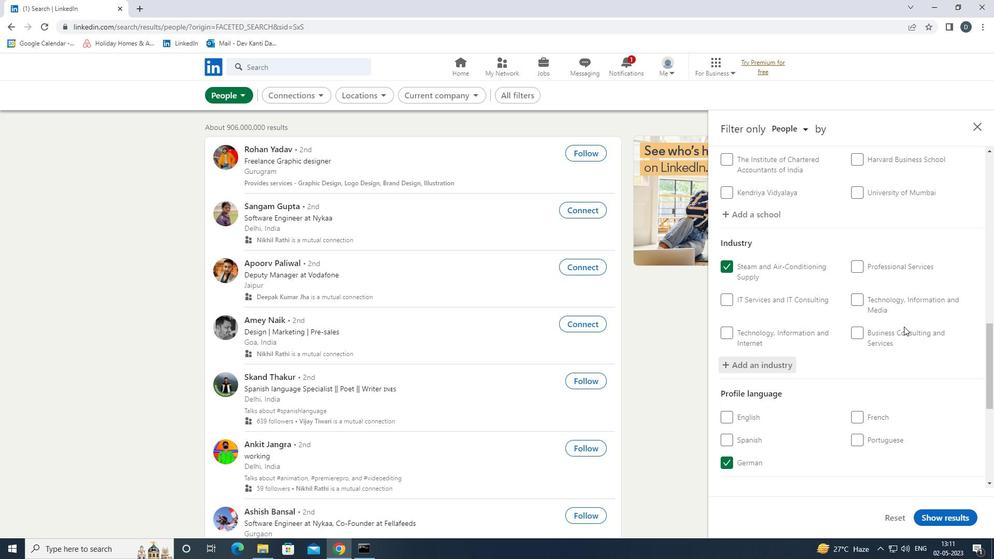 
Action: Mouse scrolled (904, 326) with delta (0, 0)
Screenshot: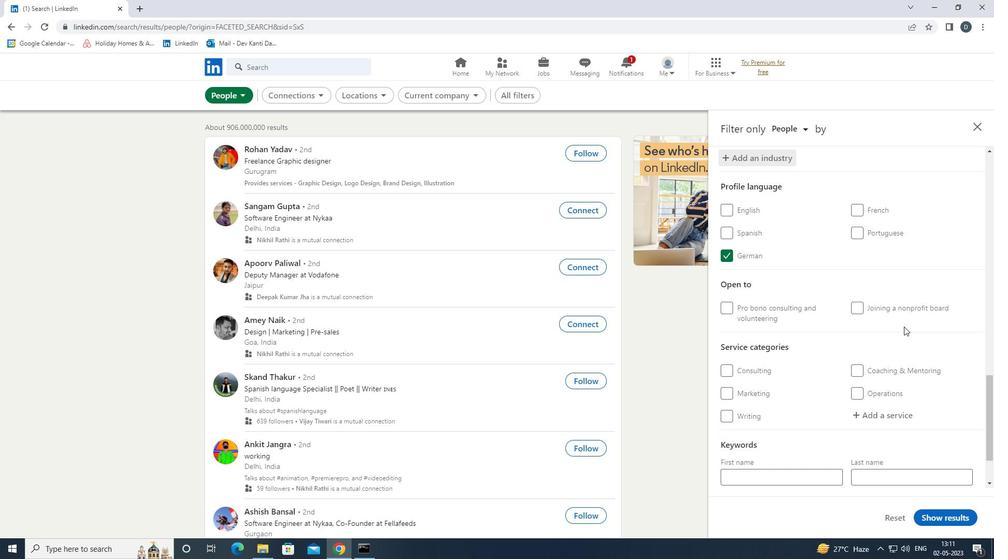 
Action: Mouse scrolled (904, 326) with delta (0, 0)
Screenshot: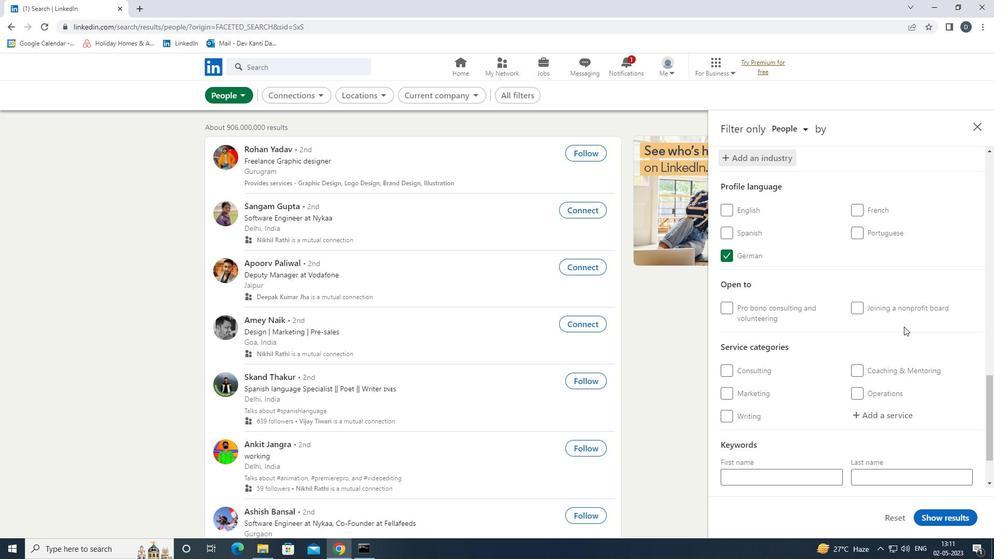 
Action: Mouse moved to (889, 339)
Screenshot: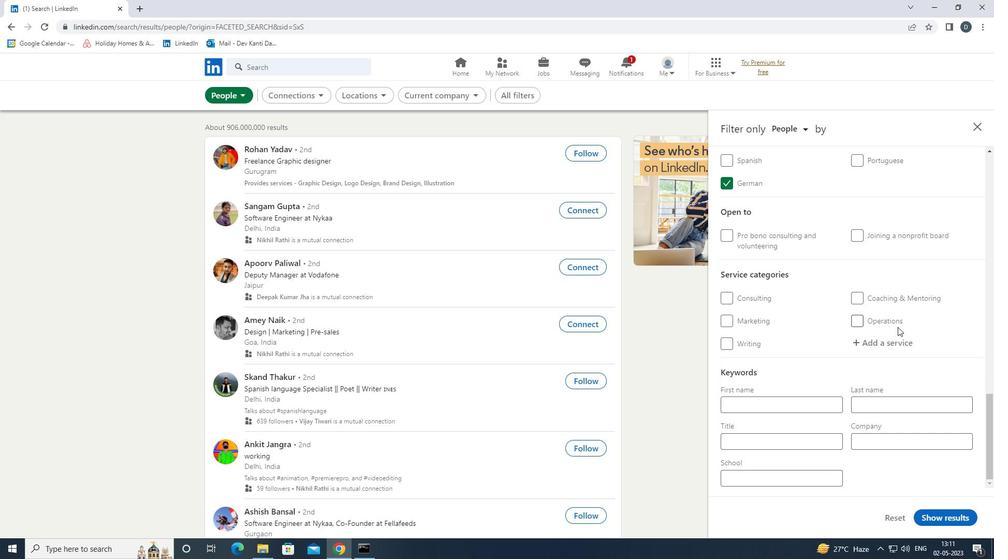 
Action: Mouse pressed left at (889, 339)
Screenshot: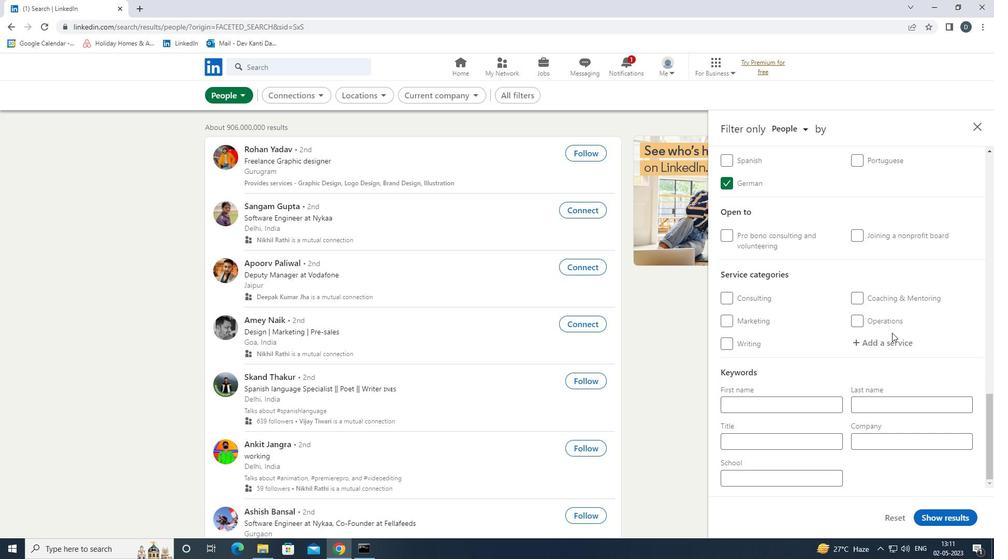 
Action: Key pressed <Key.shift><Key.shift><Key.shift>GRAPHIC<Key.down><Key.enter>
Screenshot: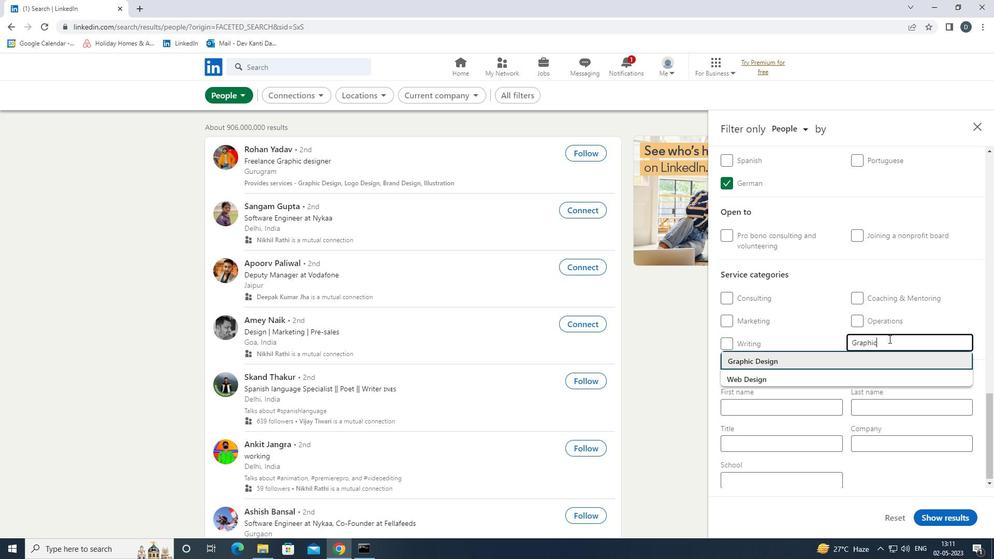 
Action: Mouse moved to (882, 342)
Screenshot: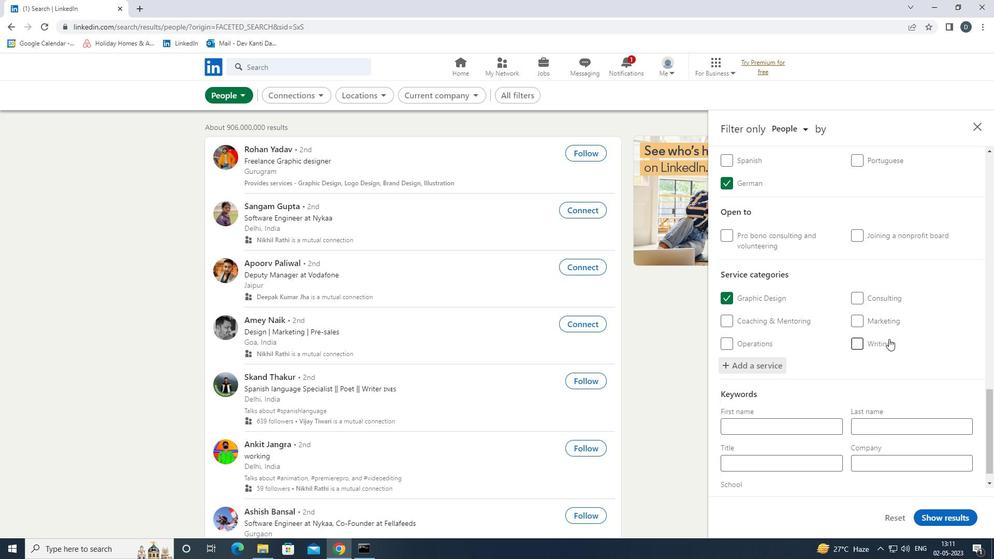 
Action: Mouse scrolled (882, 342) with delta (0, 0)
Screenshot: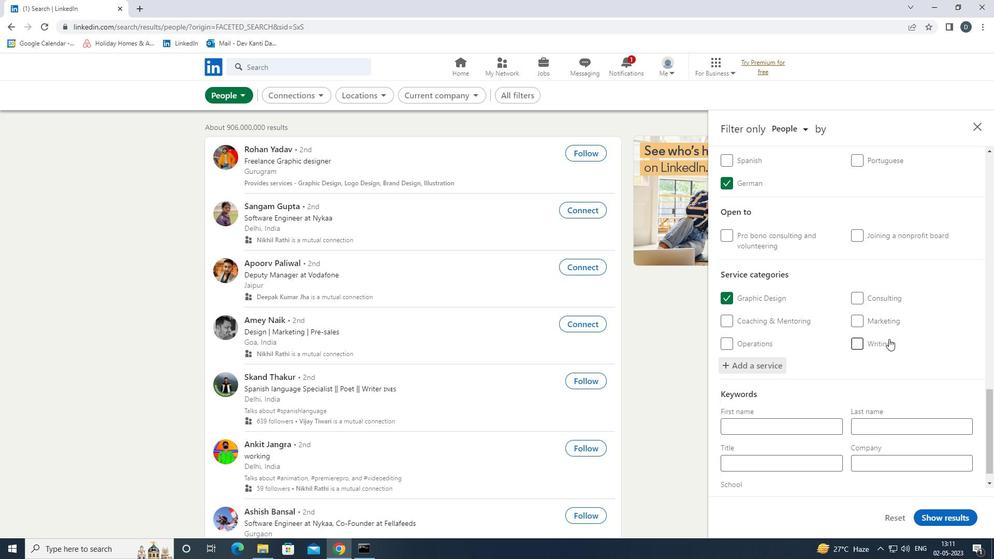 
Action: Mouse moved to (876, 350)
Screenshot: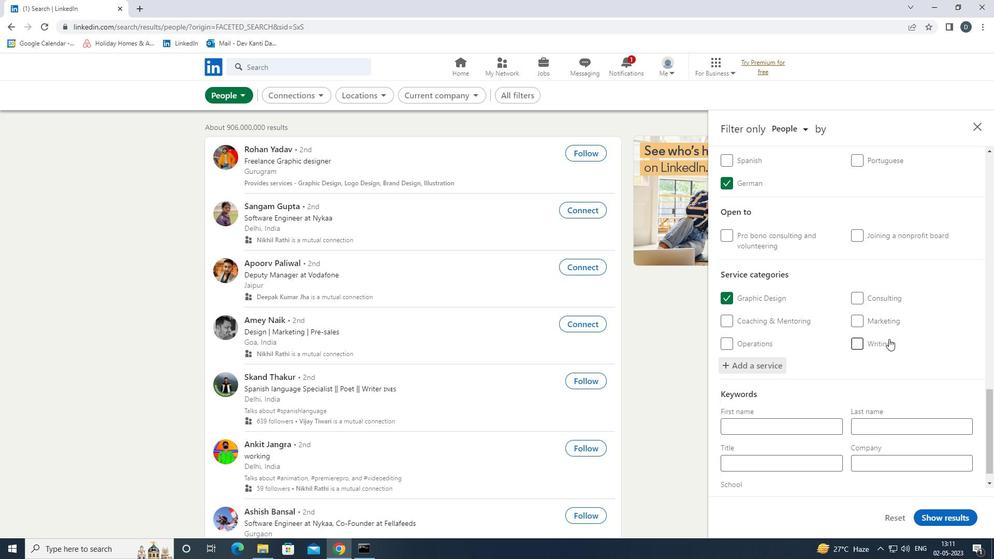 
Action: Mouse scrolled (876, 350) with delta (0, 0)
Screenshot: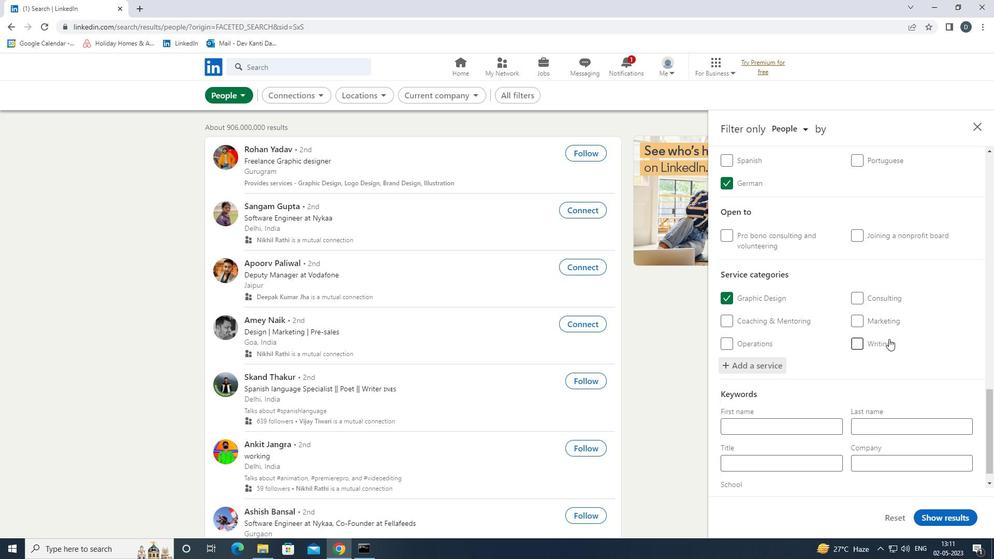
Action: Mouse moved to (871, 359)
Screenshot: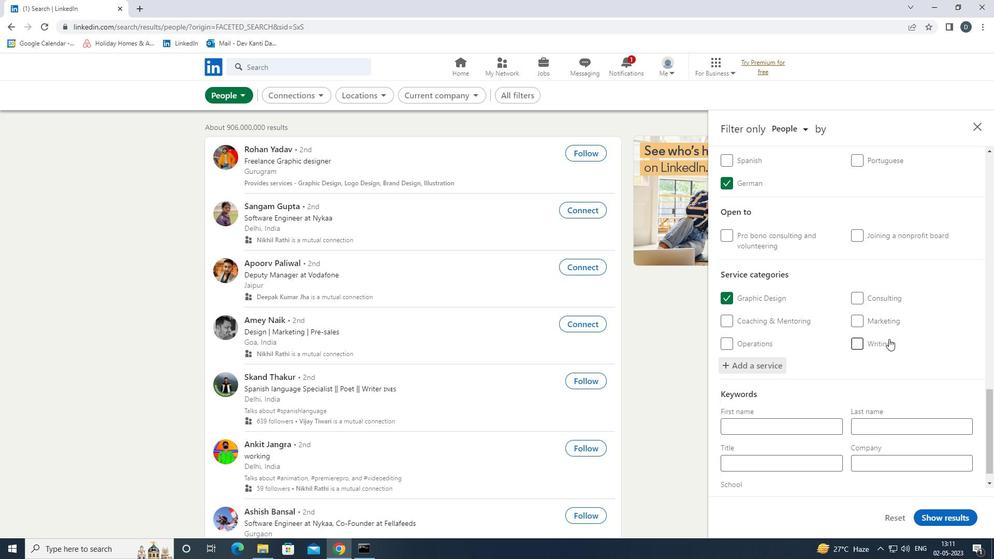 
Action: Mouse scrolled (871, 358) with delta (0, 0)
Screenshot: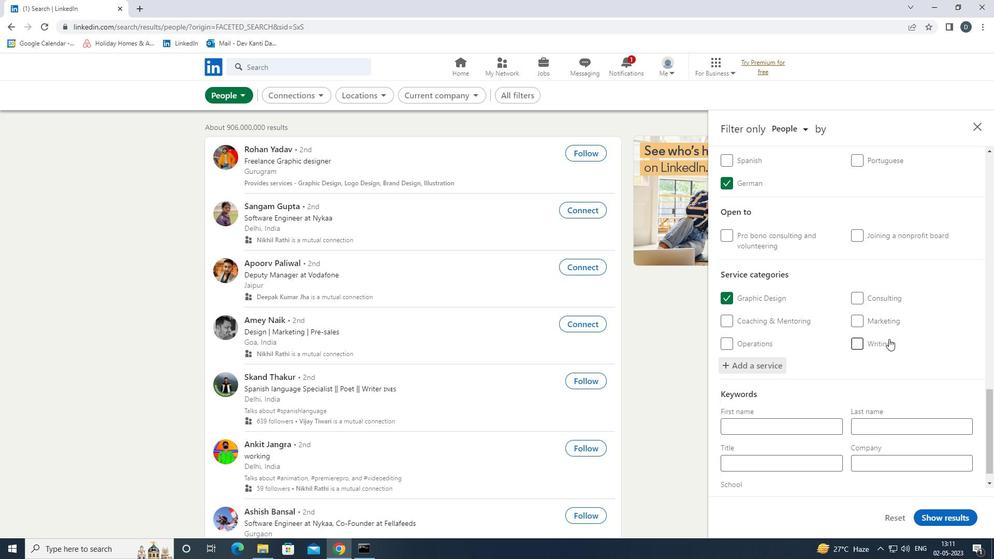 
Action: Mouse moved to (867, 370)
Screenshot: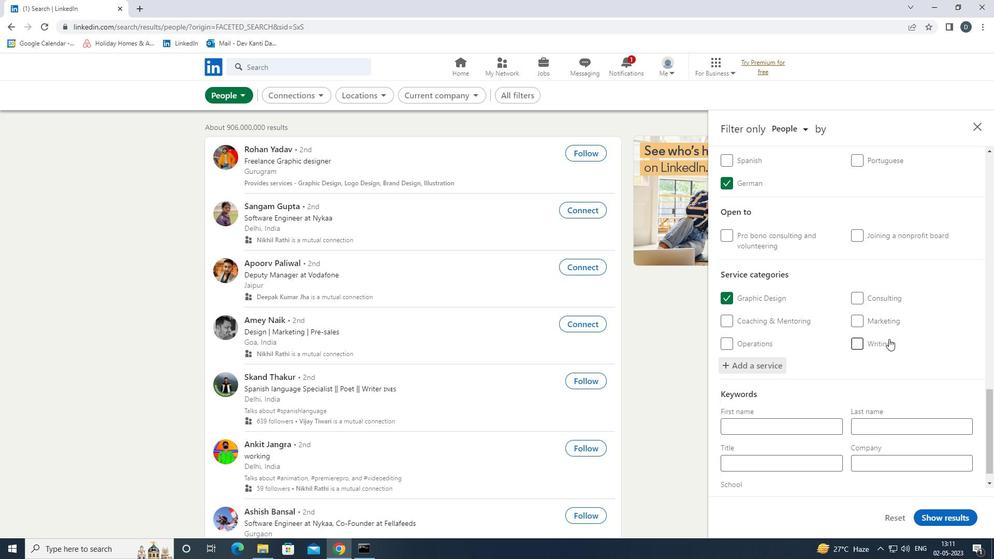 
Action: Mouse scrolled (867, 369) with delta (0, 0)
Screenshot: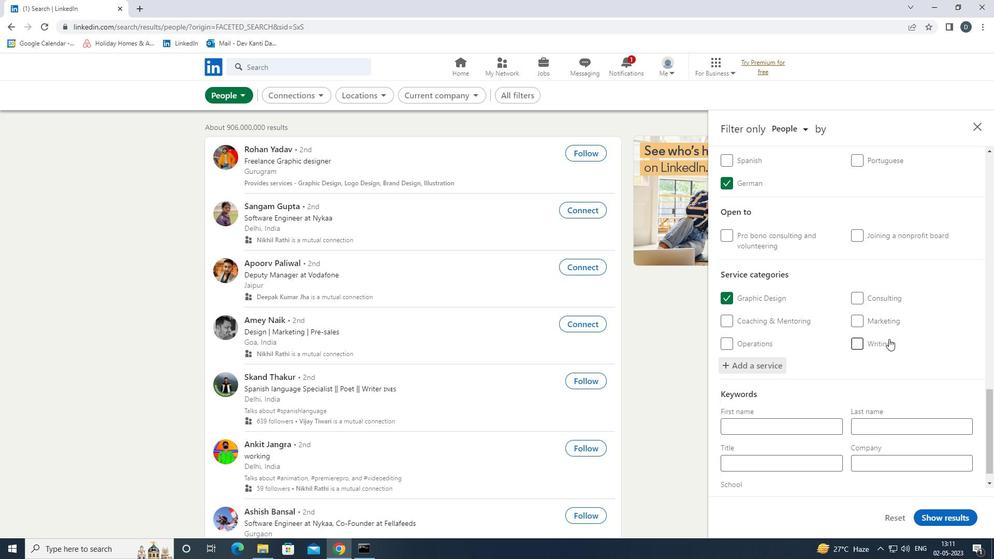 
Action: Mouse moved to (794, 446)
Screenshot: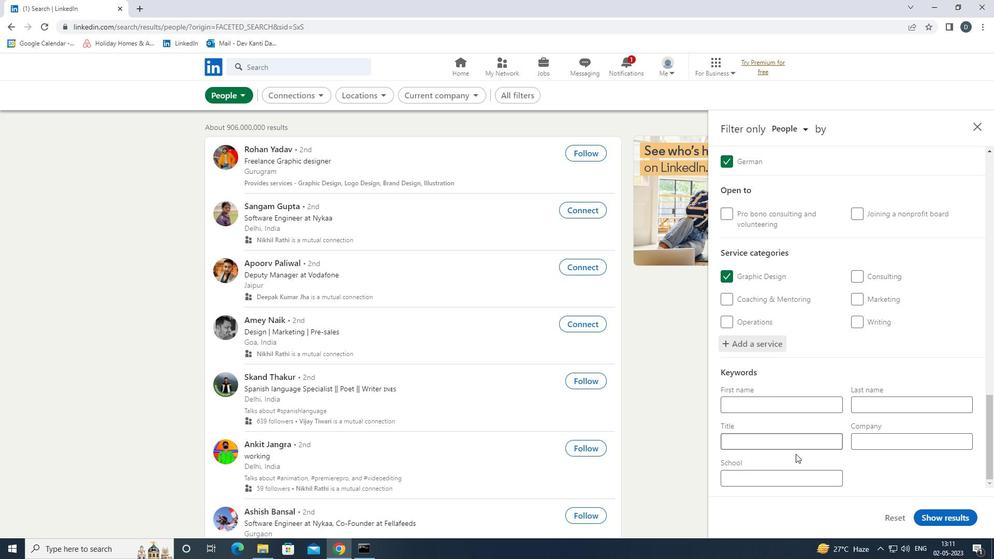 
Action: Mouse pressed left at (794, 446)
Screenshot: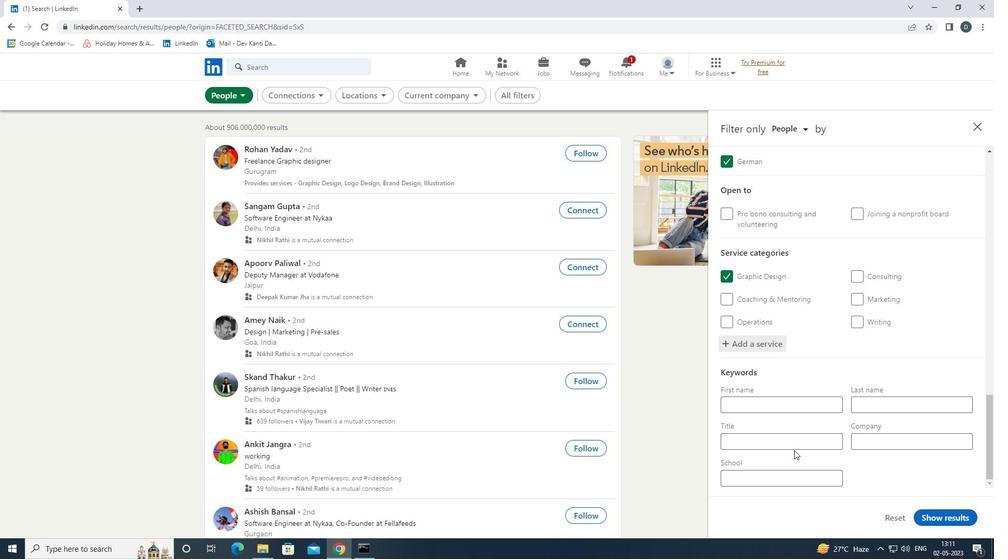 
Action: Mouse moved to (793, 447)
Screenshot: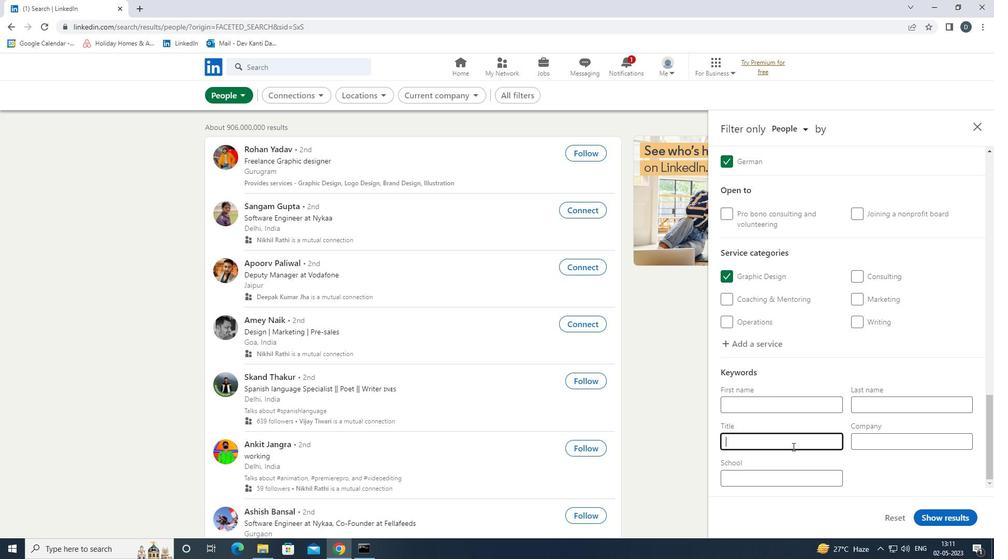 
Action: Key pressed <Key.shift><Key.shift>ELECTRICAL<Key.space><Key.shift>ENGINEER
Screenshot: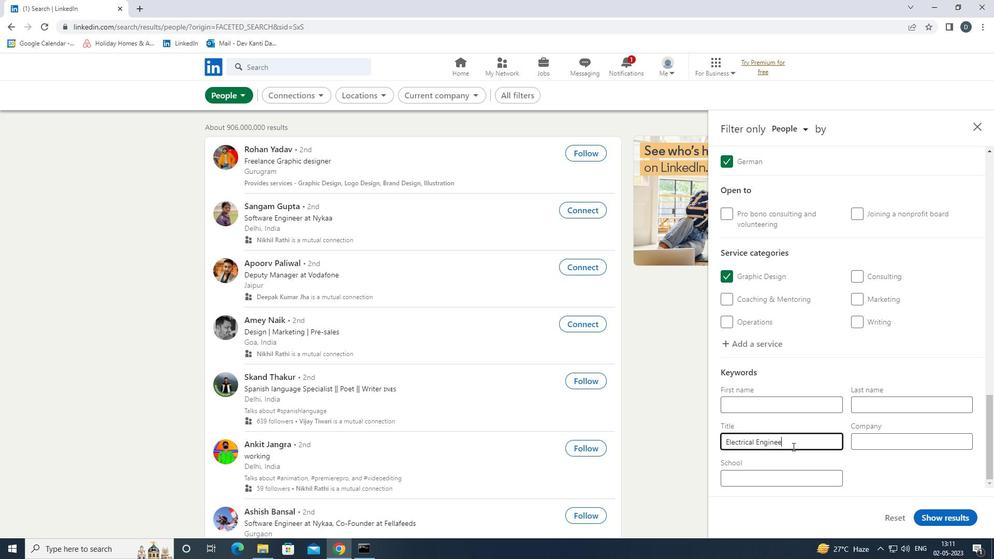 
Action: Mouse moved to (941, 514)
Screenshot: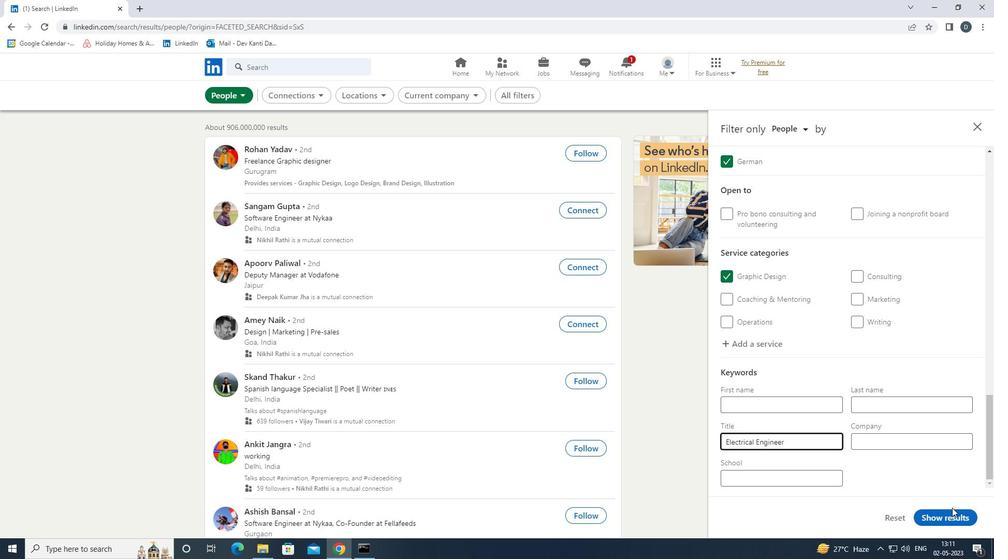 
Action: Mouse pressed left at (941, 514)
Screenshot: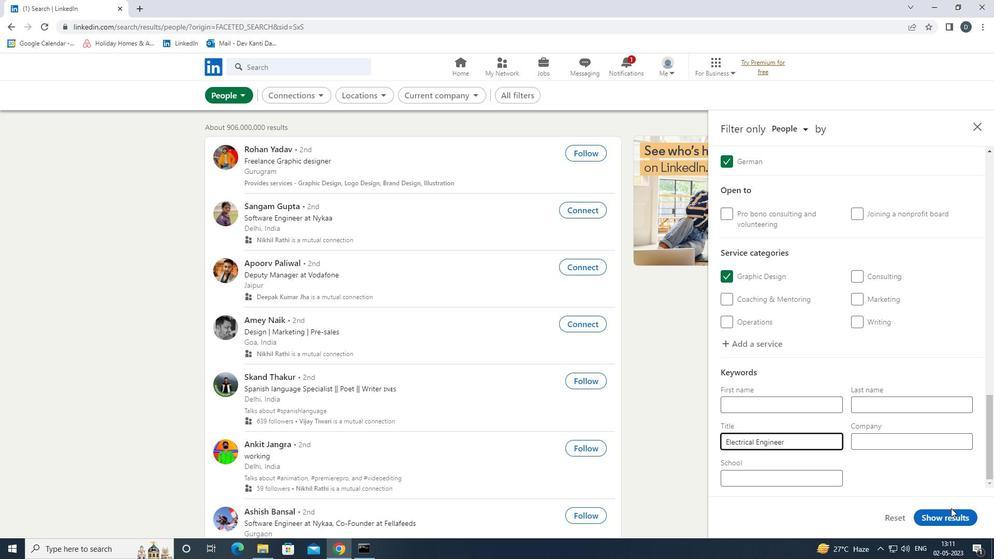 
Action: Mouse moved to (531, 191)
Screenshot: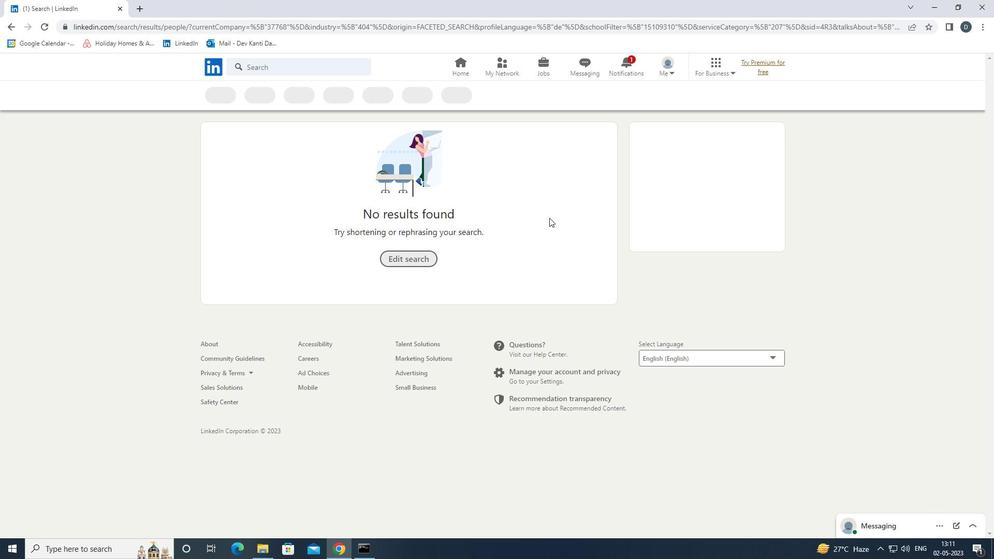 
